 Task: Add an event with the title Team Building Workshop: Problem-Solving Techniques, date '2024/05/26', time 8:00 AM to 10:00 AMand add a description: A monthly review meeting is a scheduled gathering where team members and stakeholders come together to reflect on the previous month's performance, discuss achievements, identify areas for improvement, and set goals for the upcoming month. , put the event into Blue category . Add location for the event as: 321 El Born Neighborhood, Barcelona, Spain, logged in from the account softage.3@softage.netand send the event invitation to softage.2@softage.net and softage.4@softage.net. Set a reminder for the event 1 hour before
Action: Mouse moved to (102, 110)
Screenshot: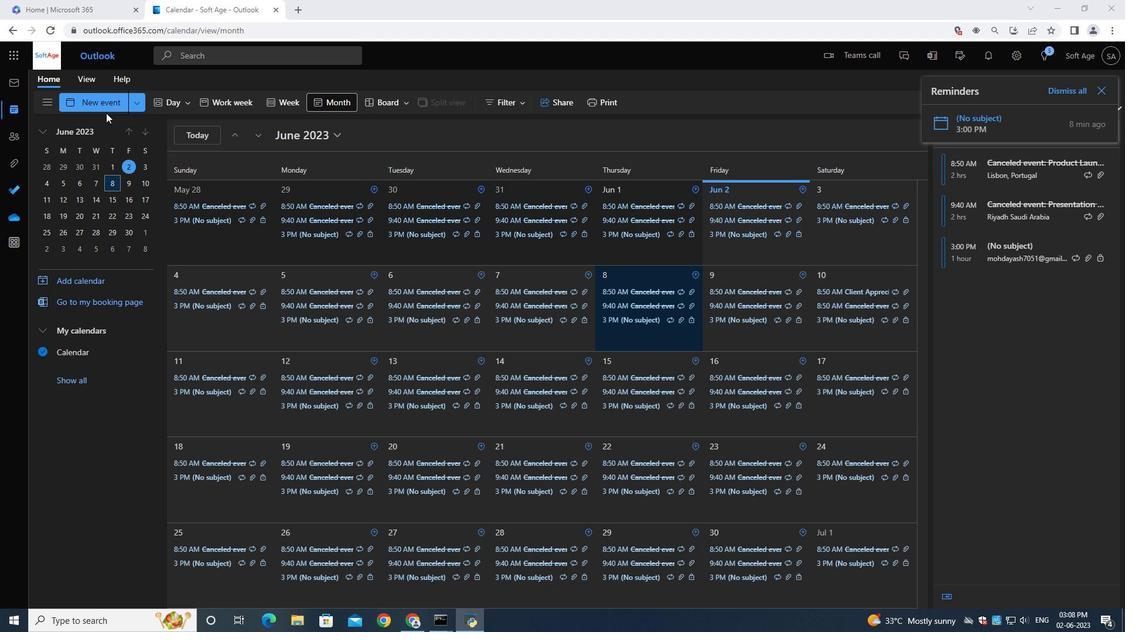
Action: Mouse pressed left at (102, 110)
Screenshot: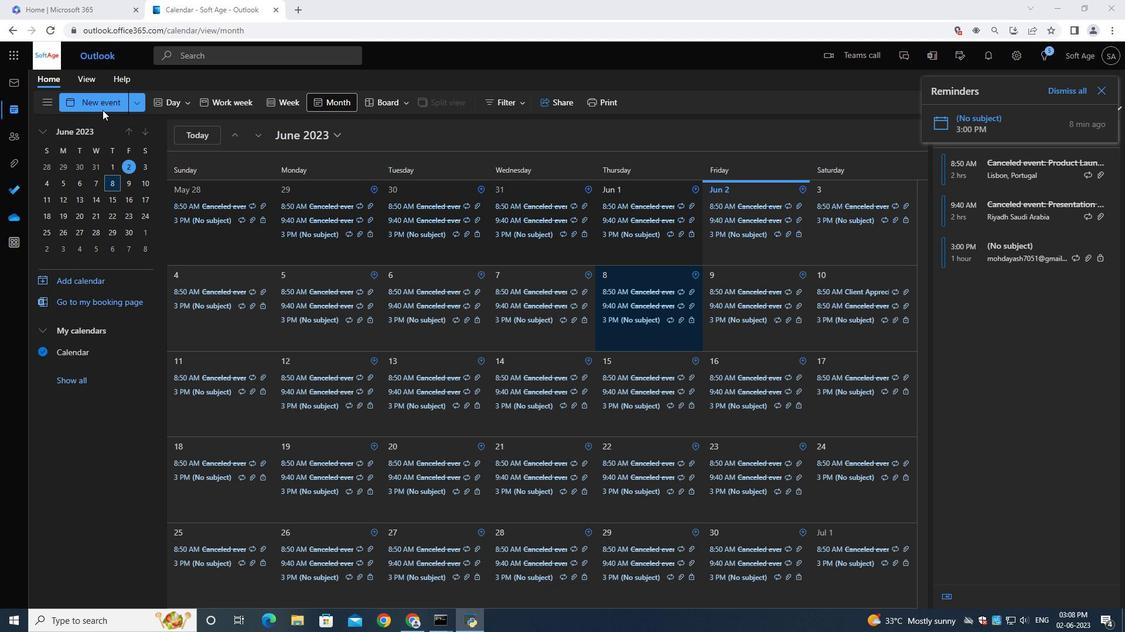 
Action: Mouse moved to (336, 168)
Screenshot: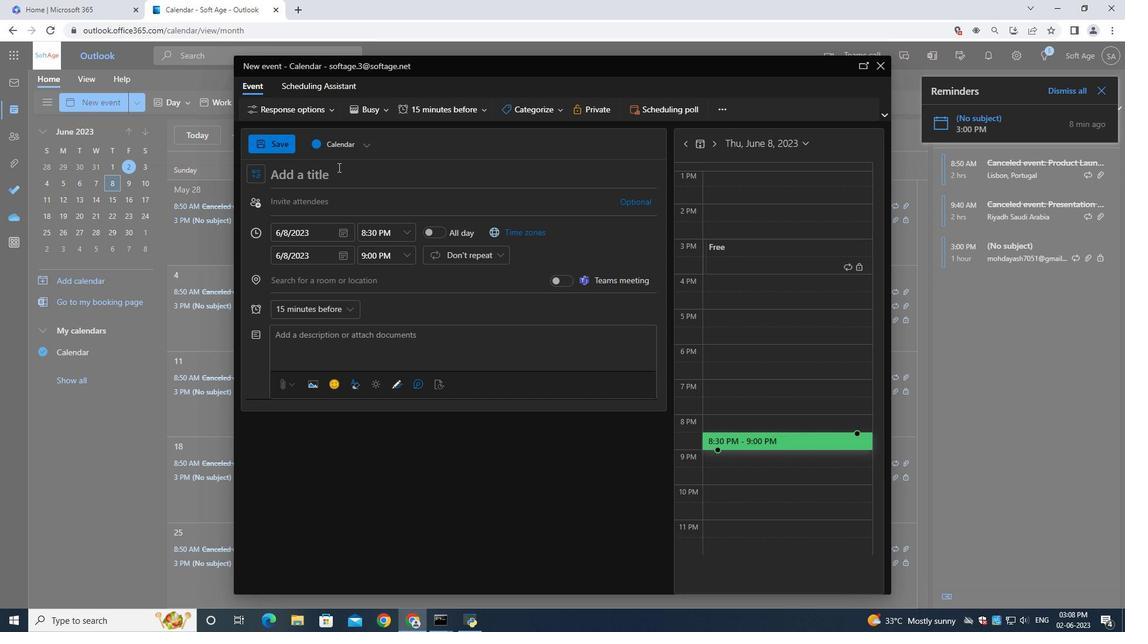 
Action: Mouse pressed left at (336, 168)
Screenshot: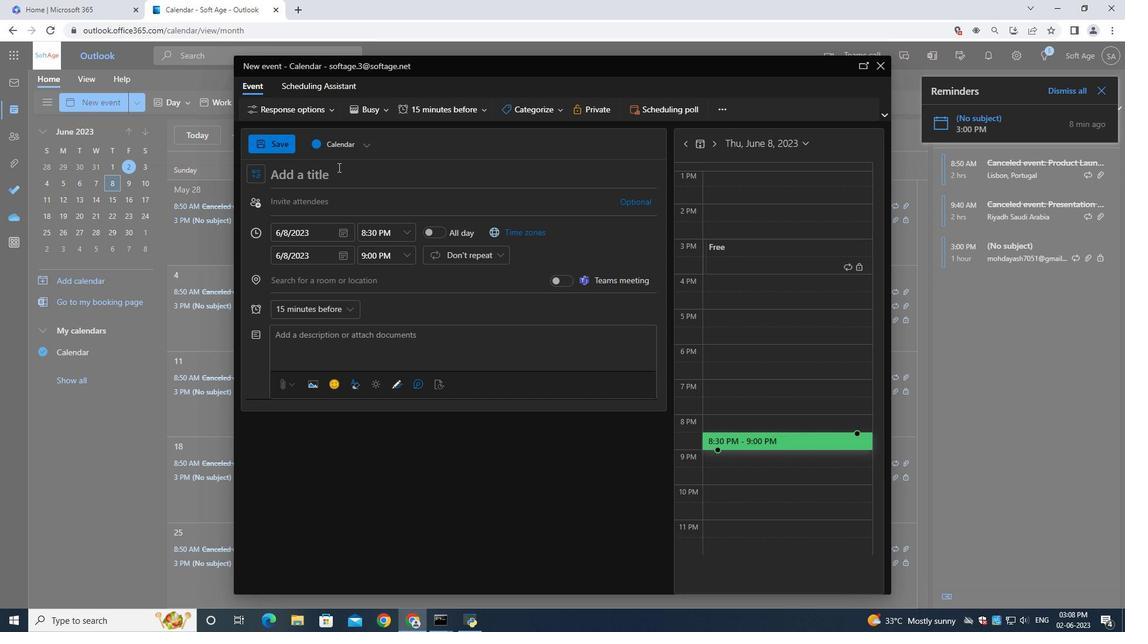 
Action: Key pressed <Key.shift>Team<Key.space><Key.shift><Key.shift><Key.shift><Key.shift><Key.shift><Key.shift><Key.shift><Key.shift><Key.shift><Key.shift><Key.shift><Key.shift><Key.shift><Key.shift><Key.shift><Key.shift><Key.shift><Key.shift><Key.shift><Key.shift><Key.shift><Key.shift><Key.shift>Building<Key.space><Key.shift>Workshop<Key.shift_r>:<Key.space><Key.shift><Key.shift>Problem-<Key.shift>Solving<Key.space><Key.shift>Techniques
Screenshot: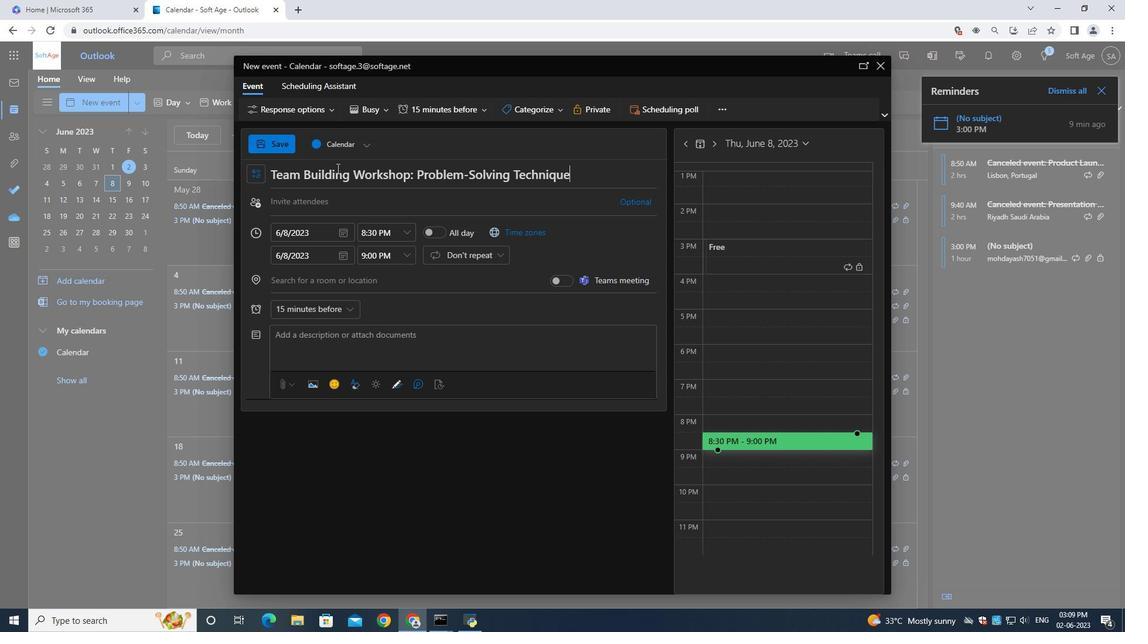 
Action: Mouse moved to (343, 233)
Screenshot: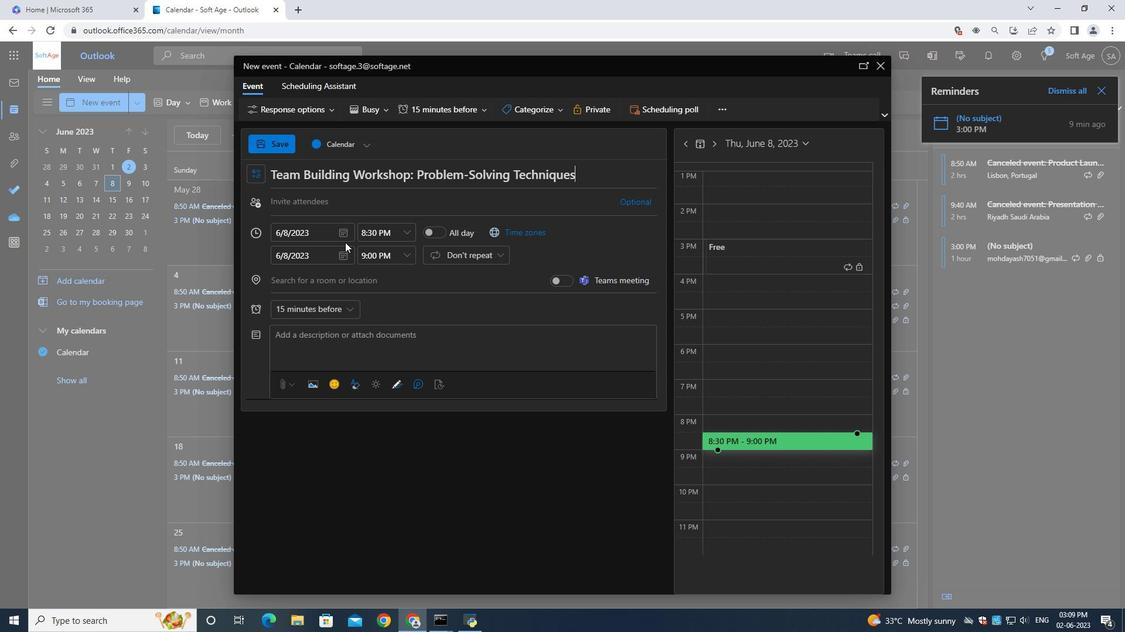 
Action: Mouse pressed left at (343, 233)
Screenshot: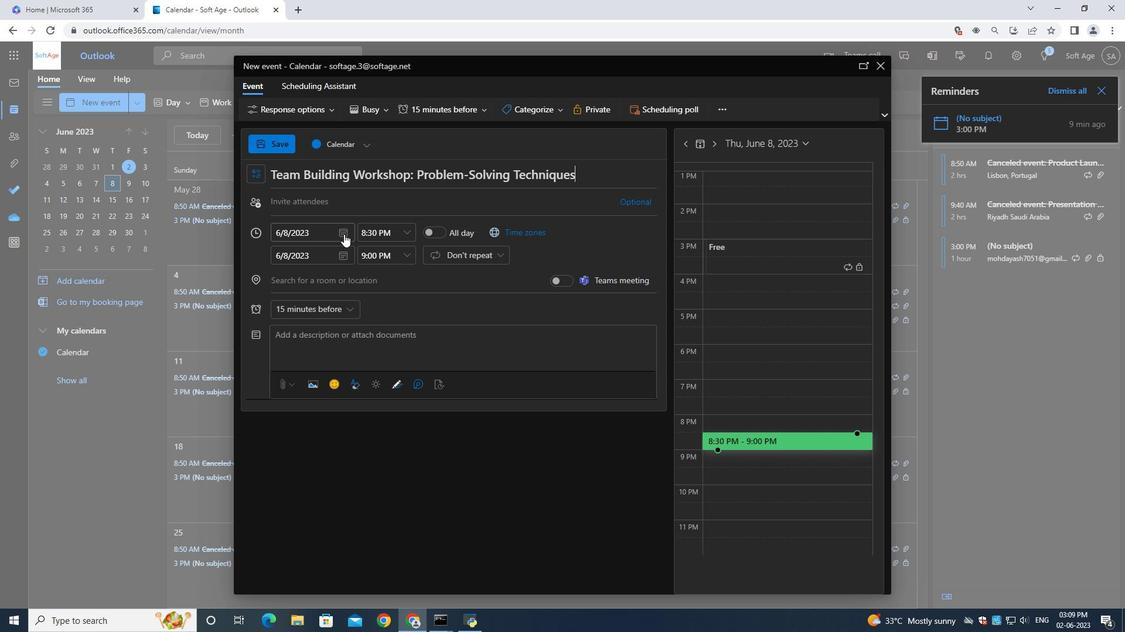 
Action: Mouse moved to (379, 256)
Screenshot: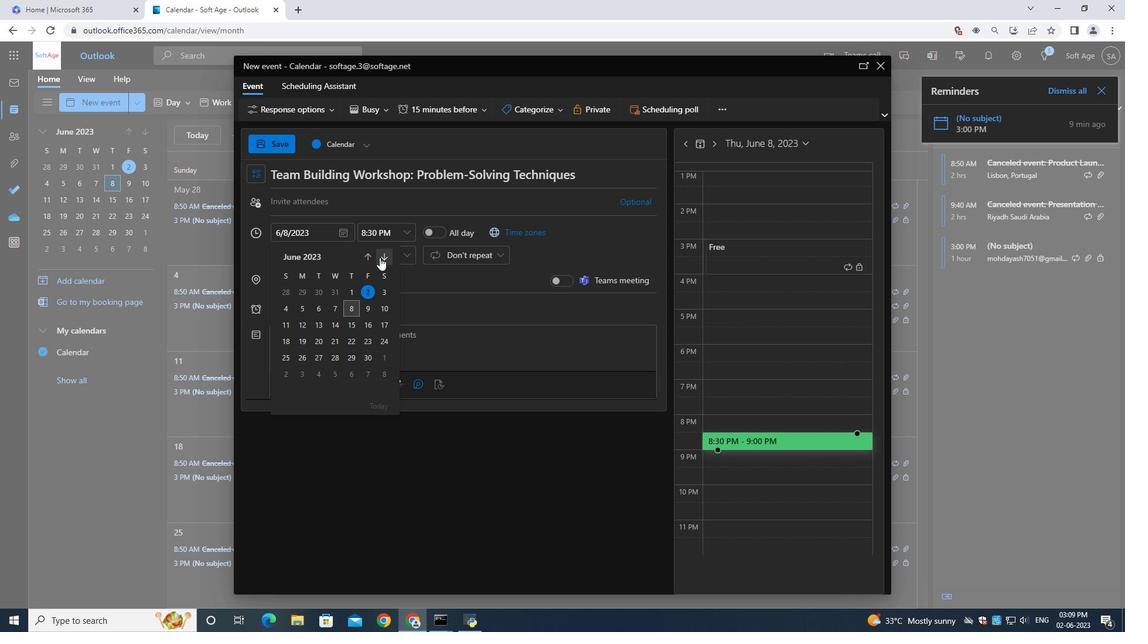 
Action: Mouse pressed left at (379, 256)
Screenshot: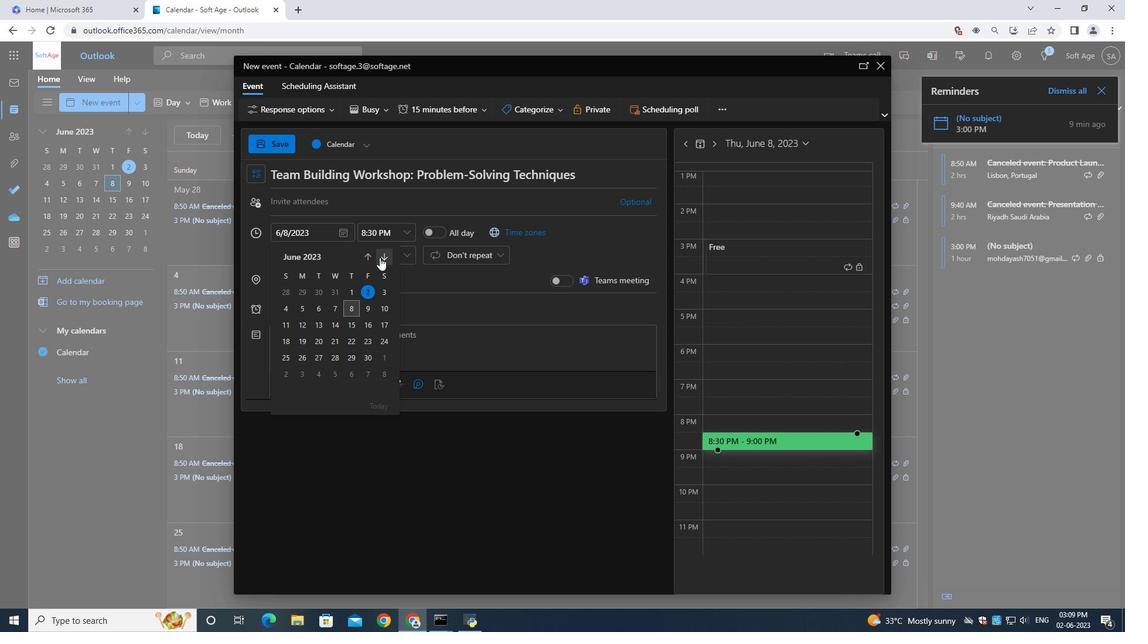 
Action: Mouse pressed left at (379, 256)
Screenshot: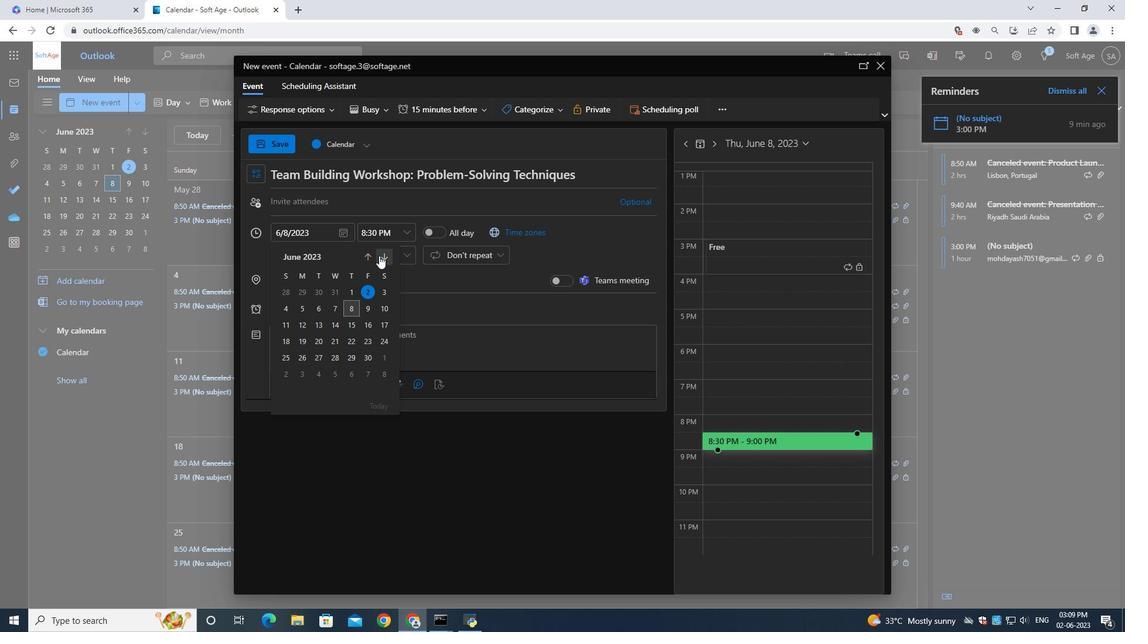 
Action: Mouse pressed left at (379, 256)
Screenshot: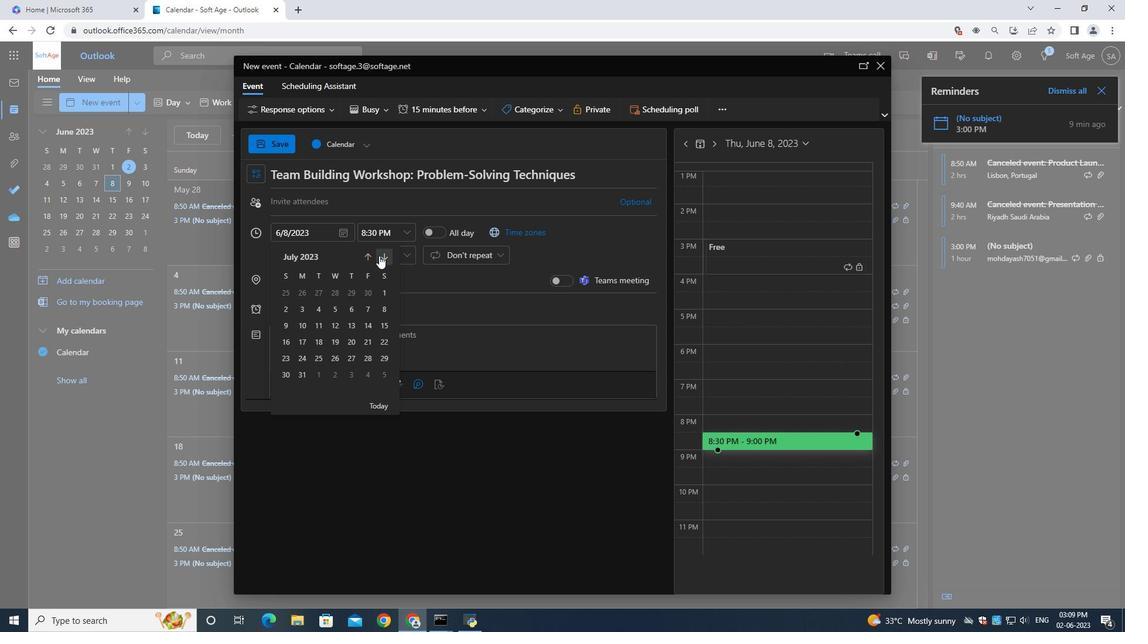 
Action: Mouse pressed left at (379, 256)
Screenshot: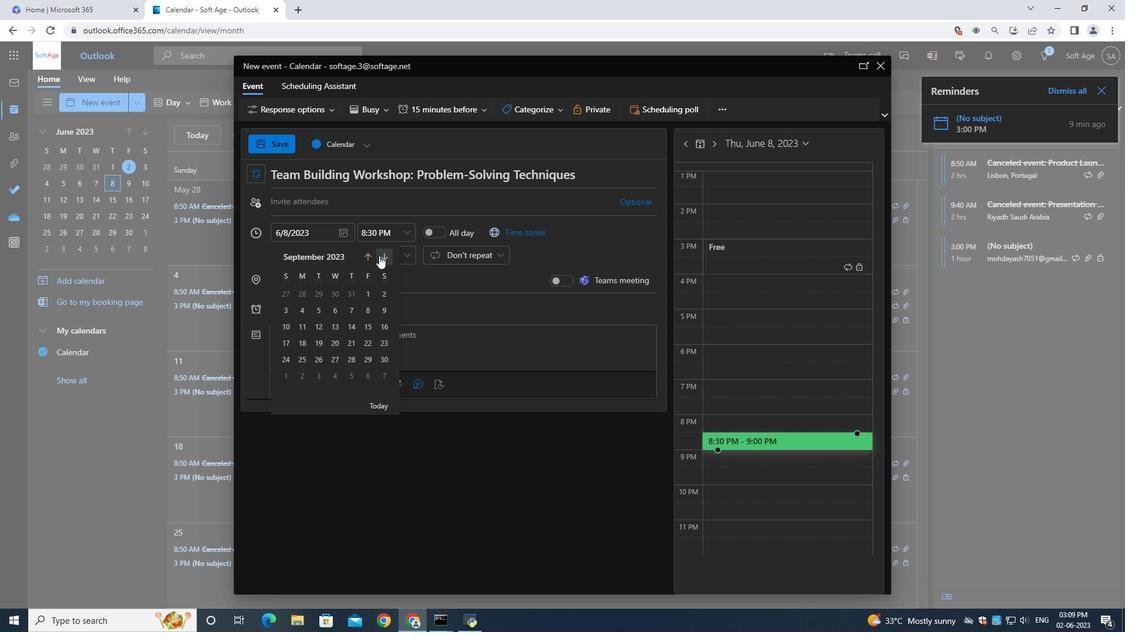 
Action: Mouse pressed left at (379, 256)
Screenshot: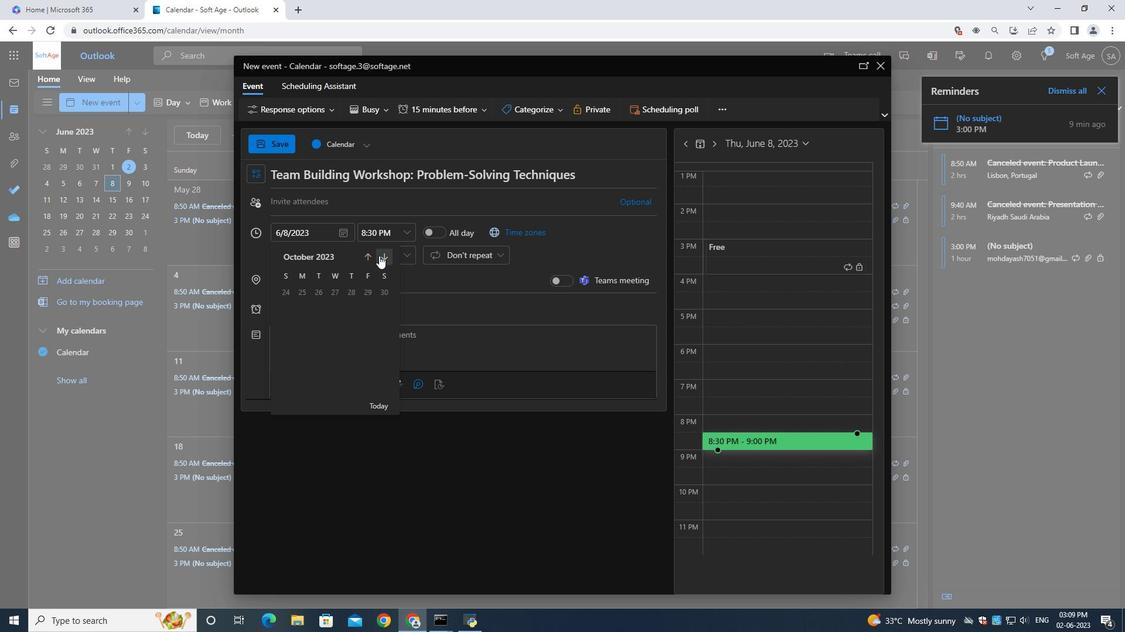 
Action: Mouse pressed left at (379, 256)
Screenshot: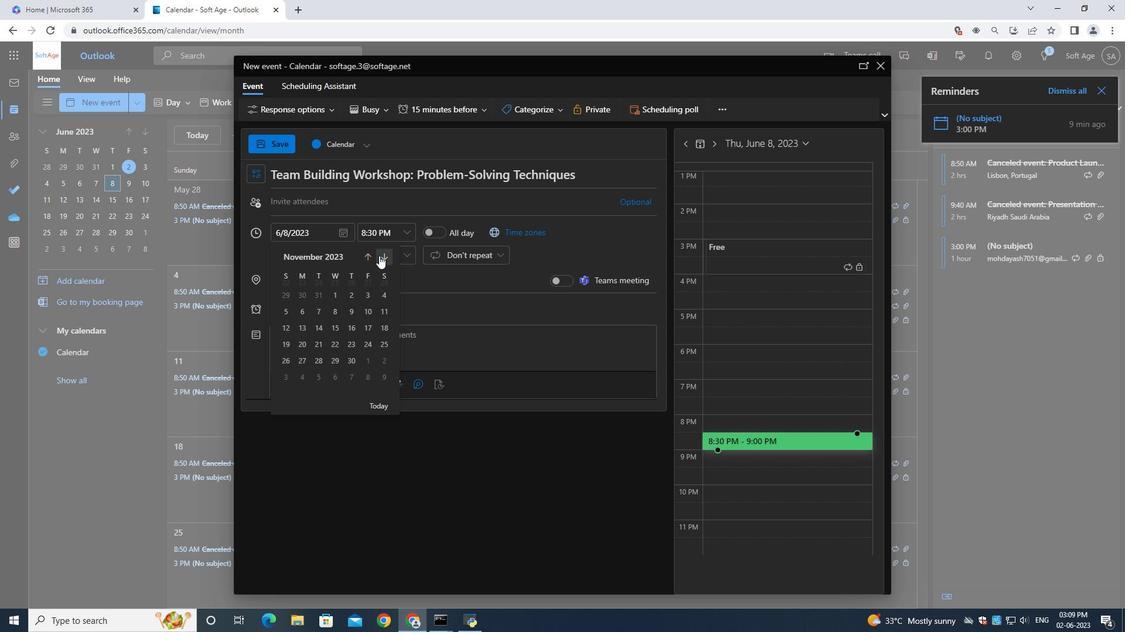 
Action: Mouse pressed left at (379, 256)
Screenshot: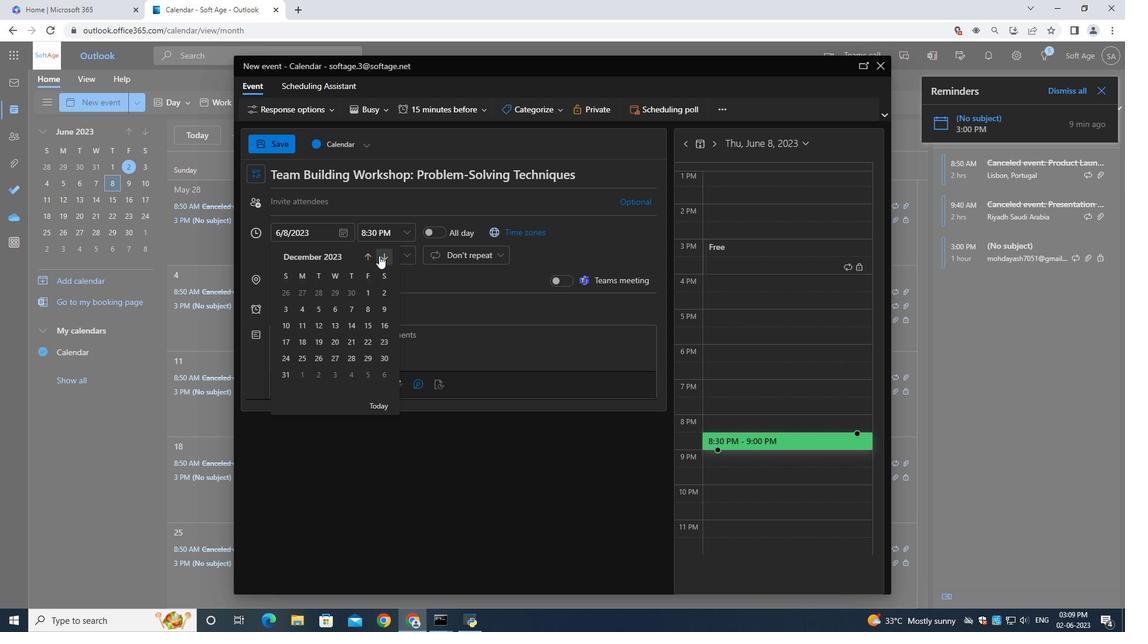 
Action: Mouse pressed left at (379, 256)
Screenshot: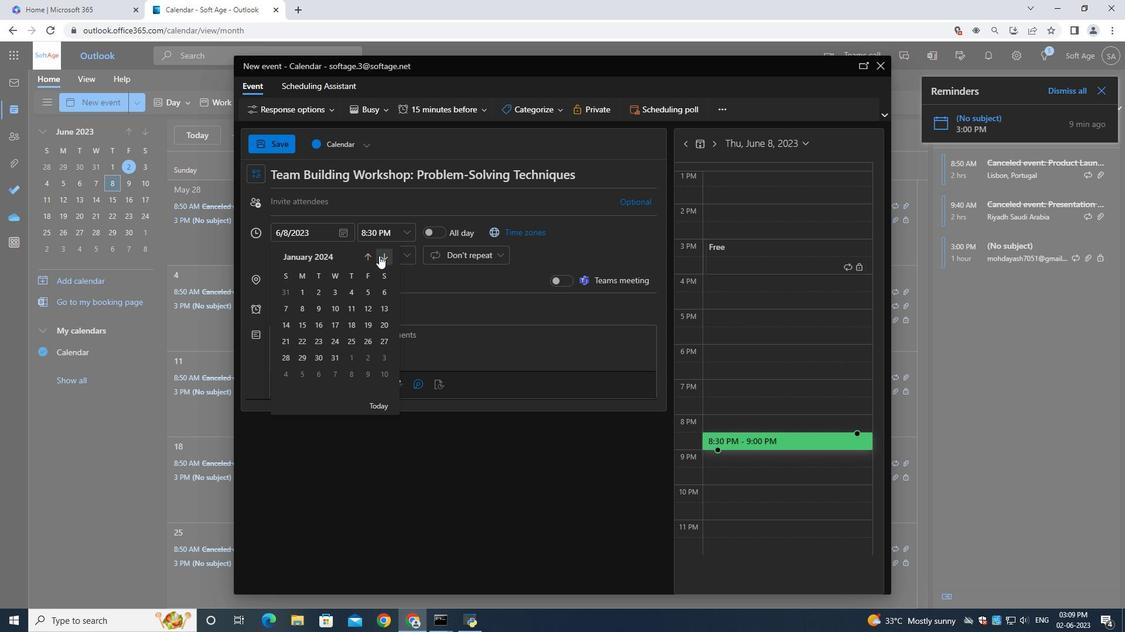
Action: Mouse pressed left at (379, 256)
Screenshot: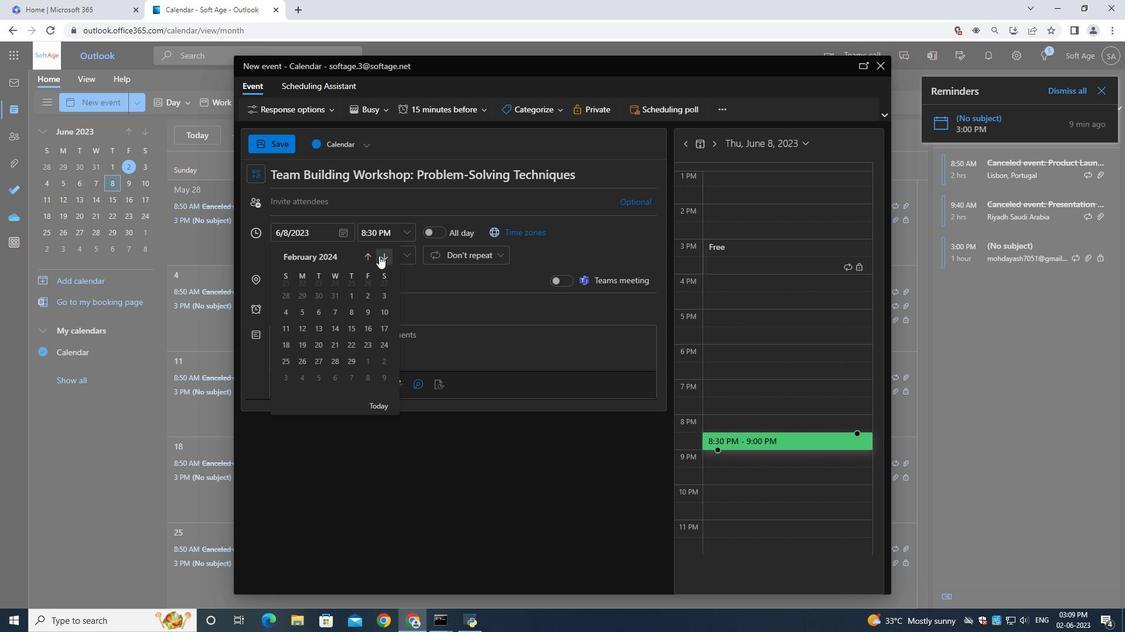 
Action: Mouse pressed left at (379, 256)
Screenshot: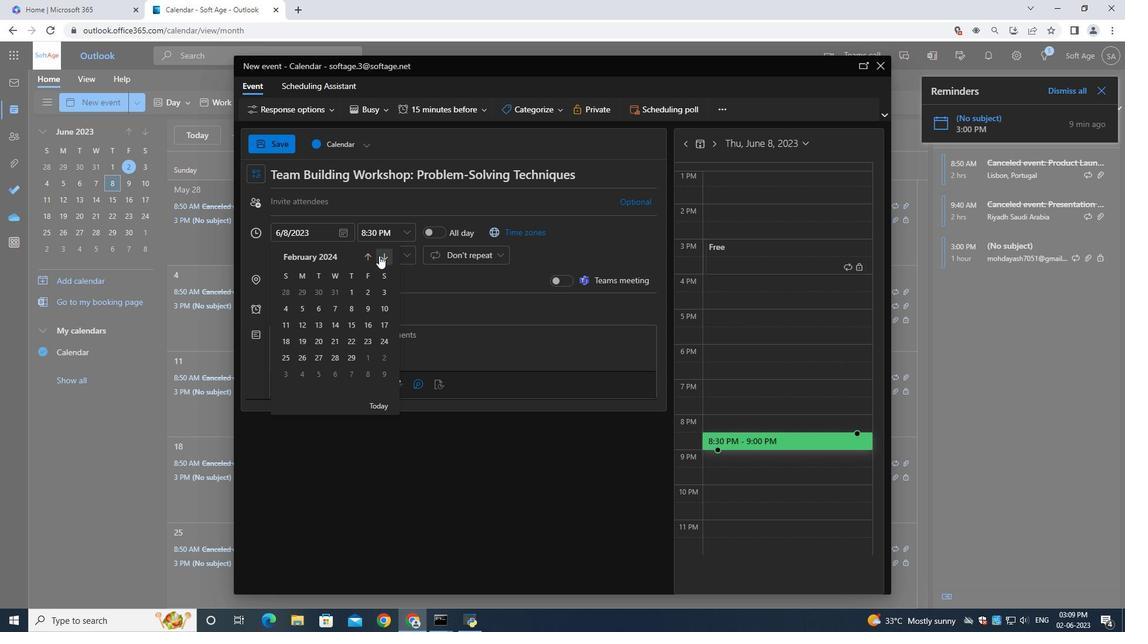 
Action: Mouse pressed left at (379, 256)
Screenshot: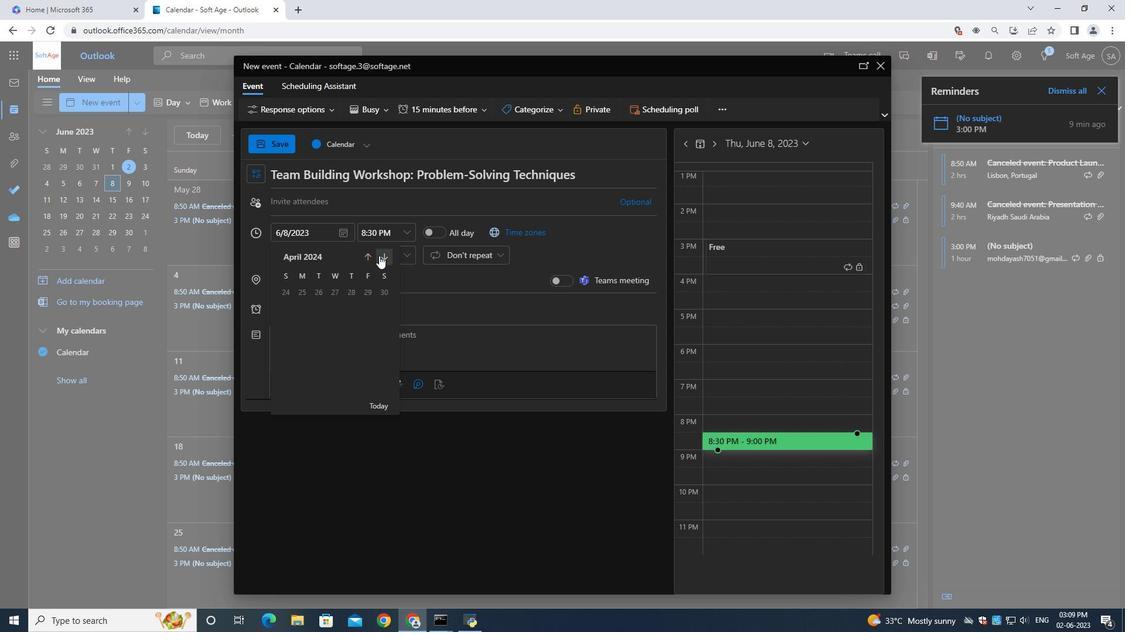 
Action: Mouse pressed left at (379, 256)
Screenshot: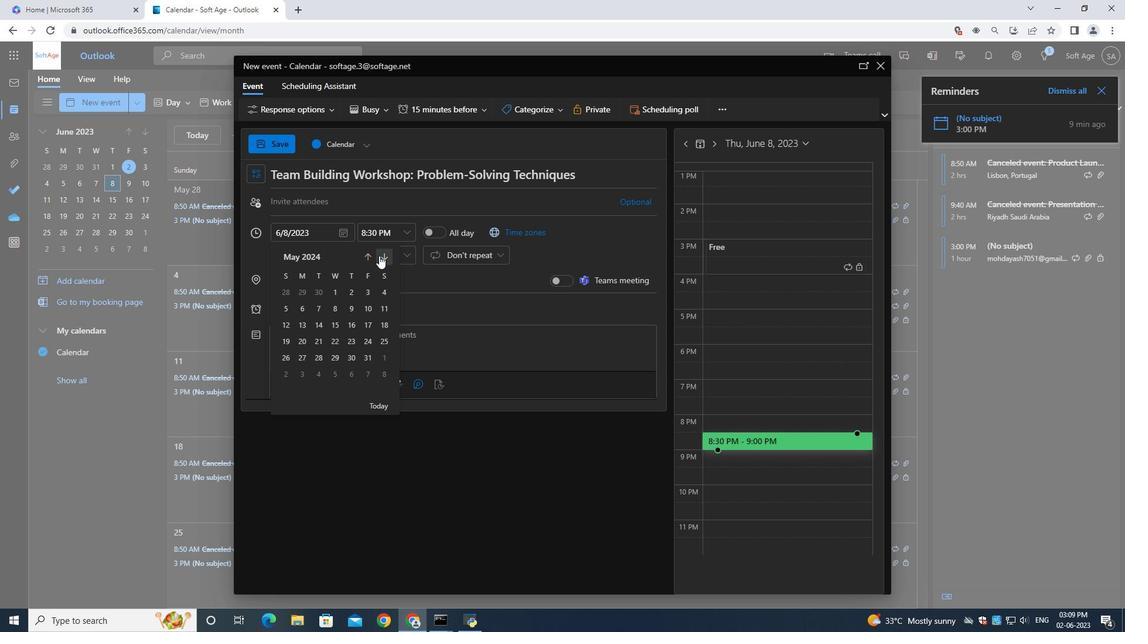 
Action: Mouse pressed left at (379, 256)
Screenshot: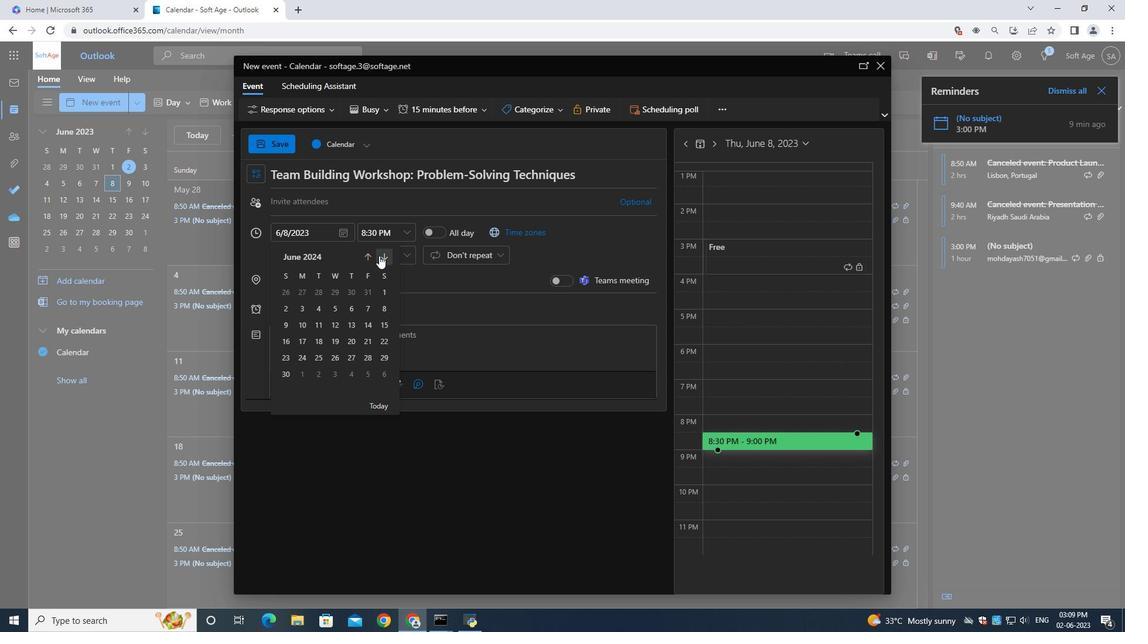 
Action: Mouse moved to (379, 254)
Screenshot: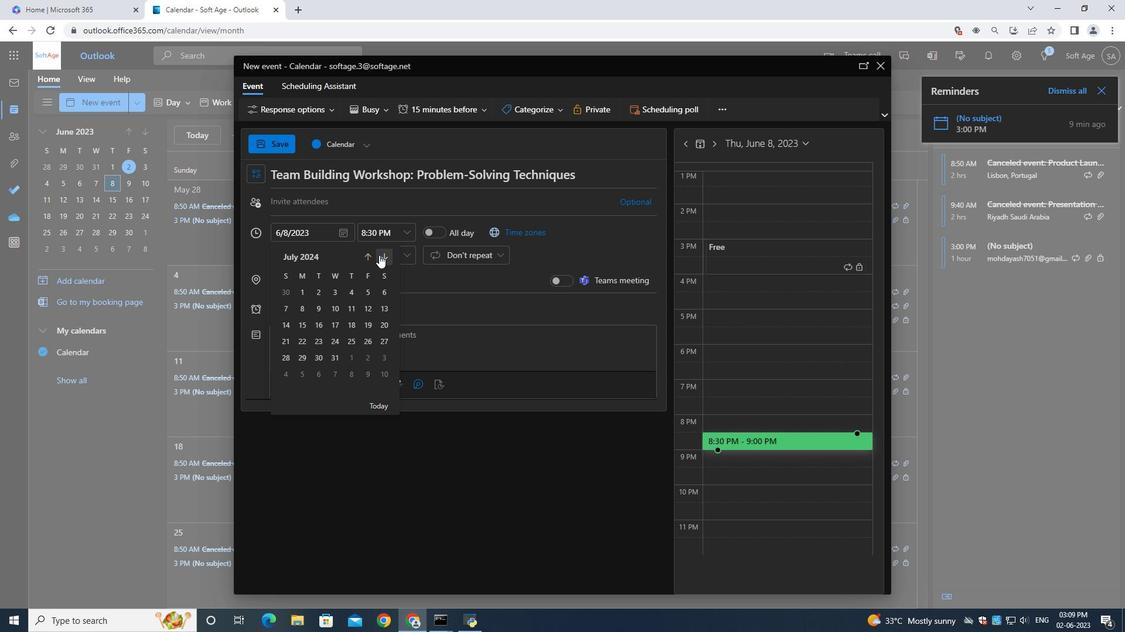 
Action: Mouse pressed left at (379, 254)
Screenshot: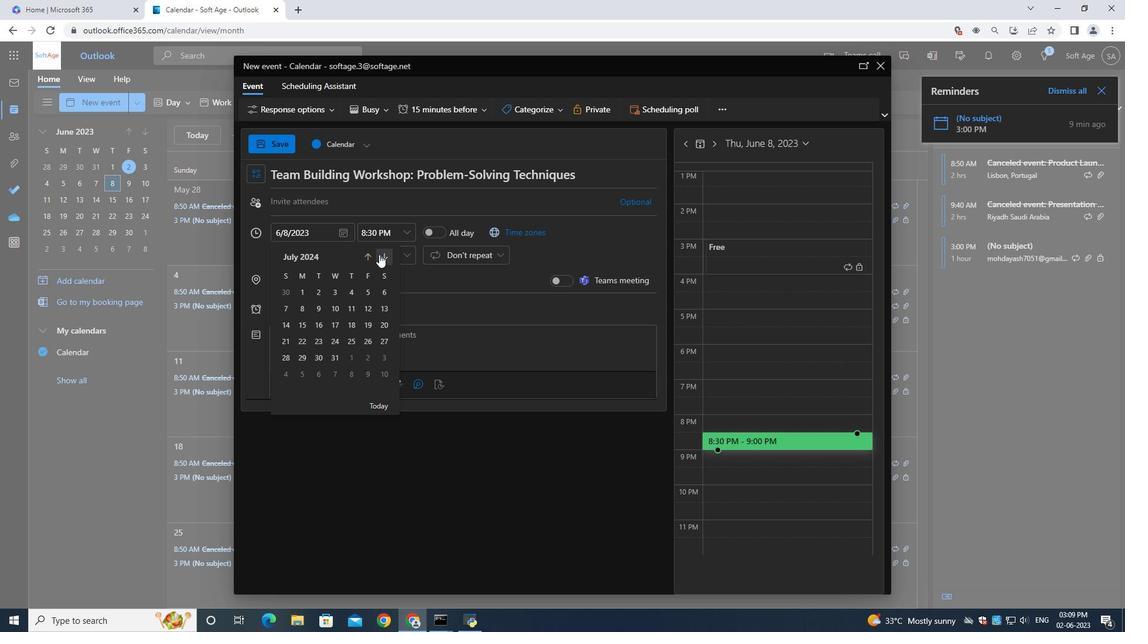 
Action: Mouse pressed left at (379, 254)
Screenshot: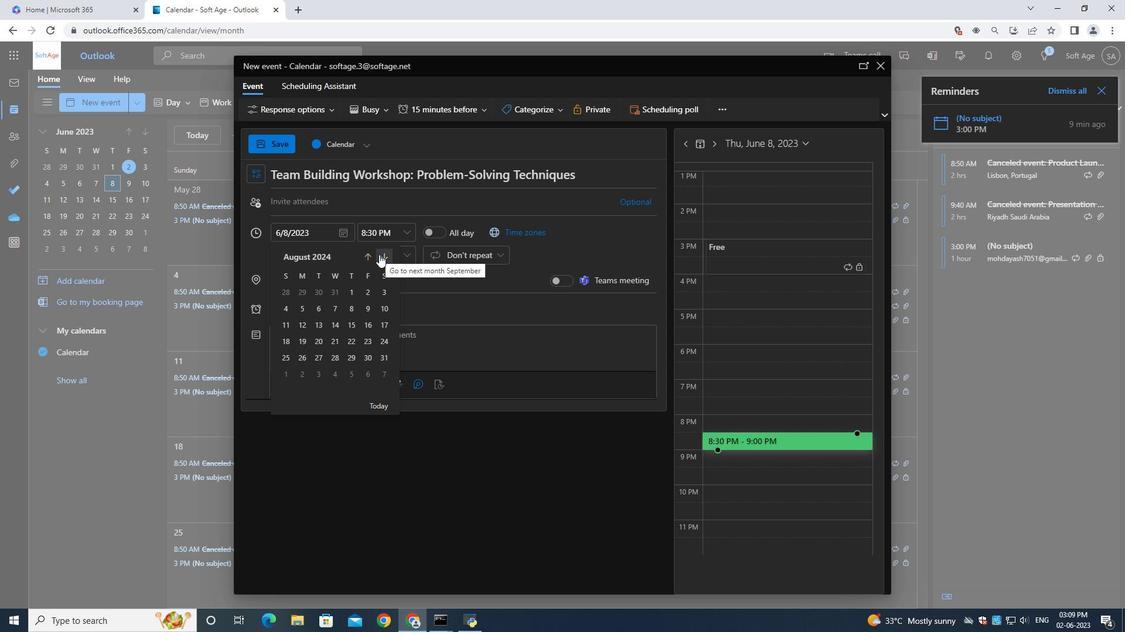 
Action: Mouse moved to (379, 253)
Screenshot: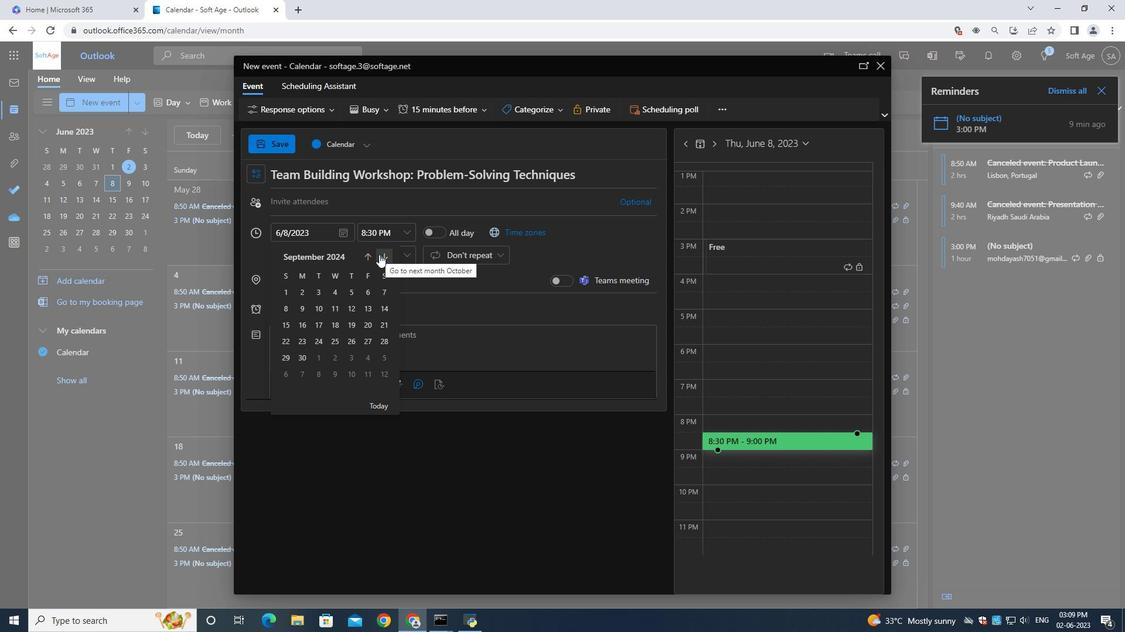 
Action: Mouse pressed left at (379, 253)
Screenshot: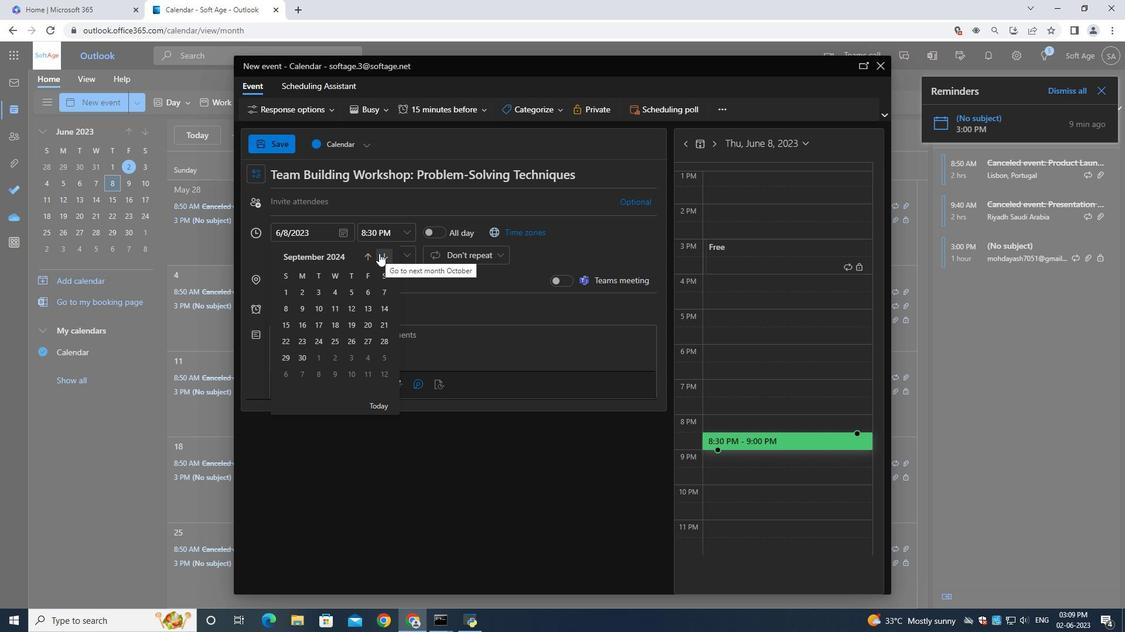 
Action: Mouse pressed left at (379, 253)
Screenshot: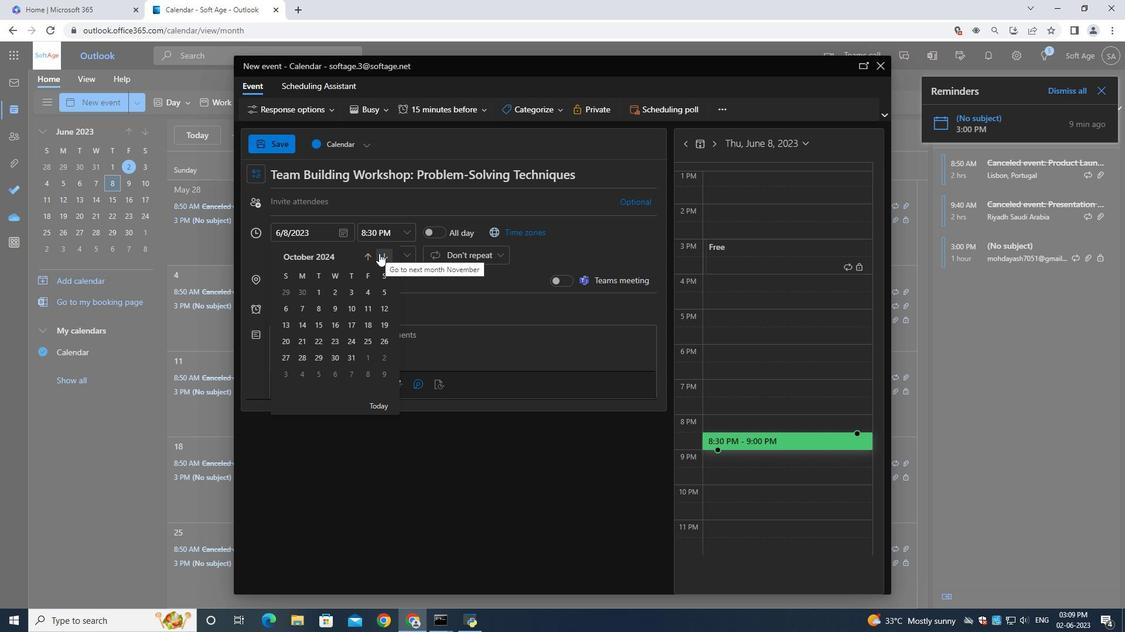 
Action: Mouse pressed left at (379, 253)
Screenshot: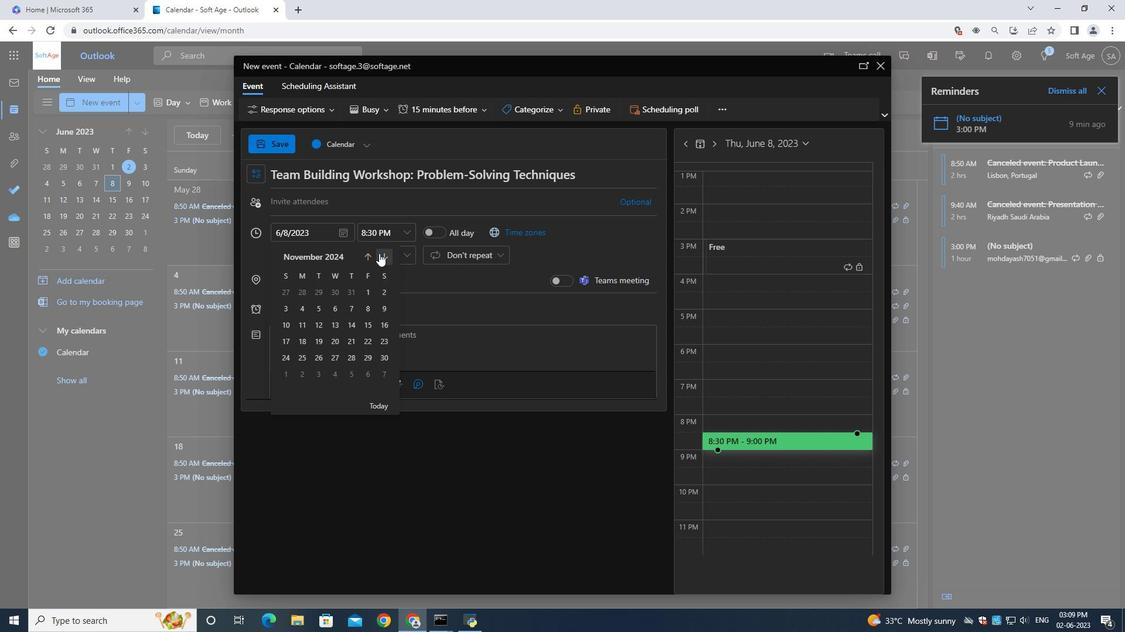 
Action: Mouse moved to (364, 252)
Screenshot: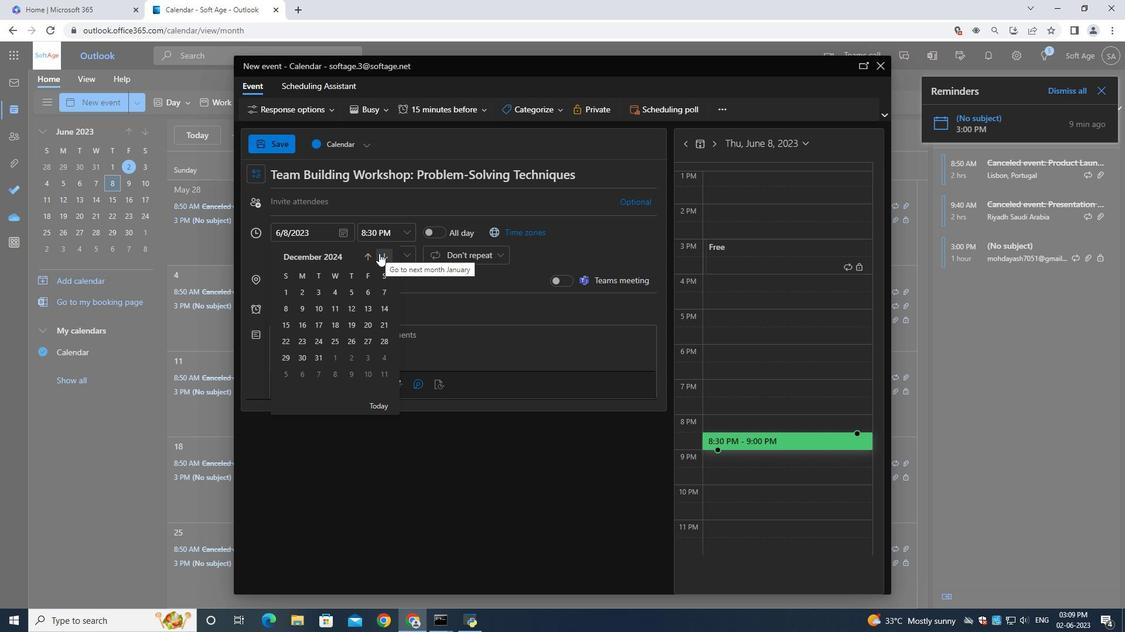 
Action: Mouse pressed left at (364, 252)
Screenshot: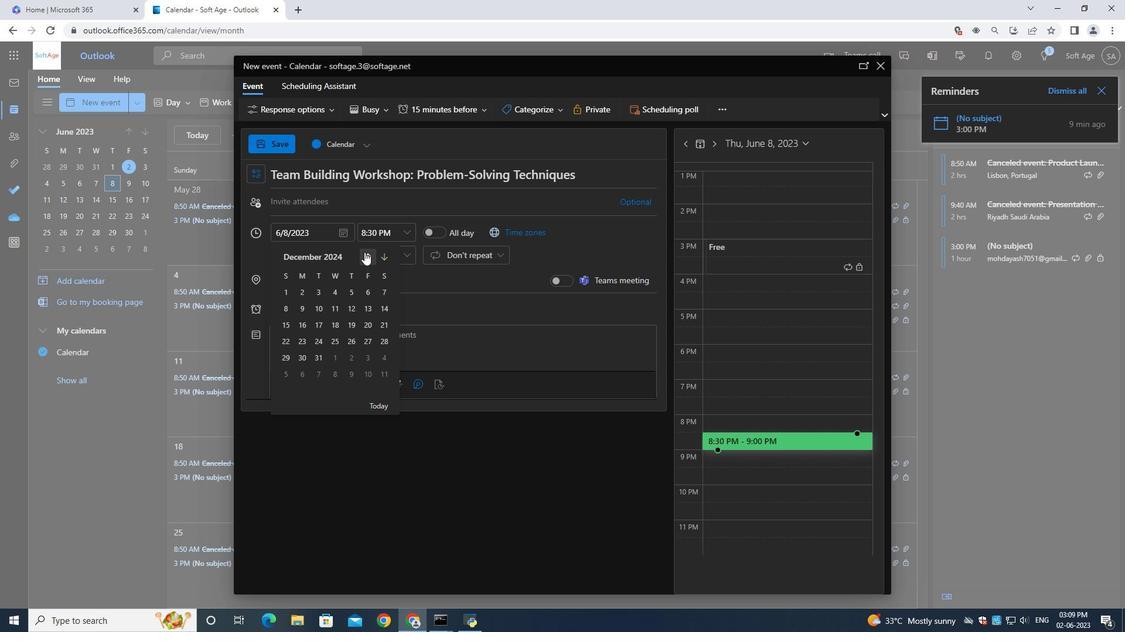 
Action: Mouse pressed left at (364, 252)
Screenshot: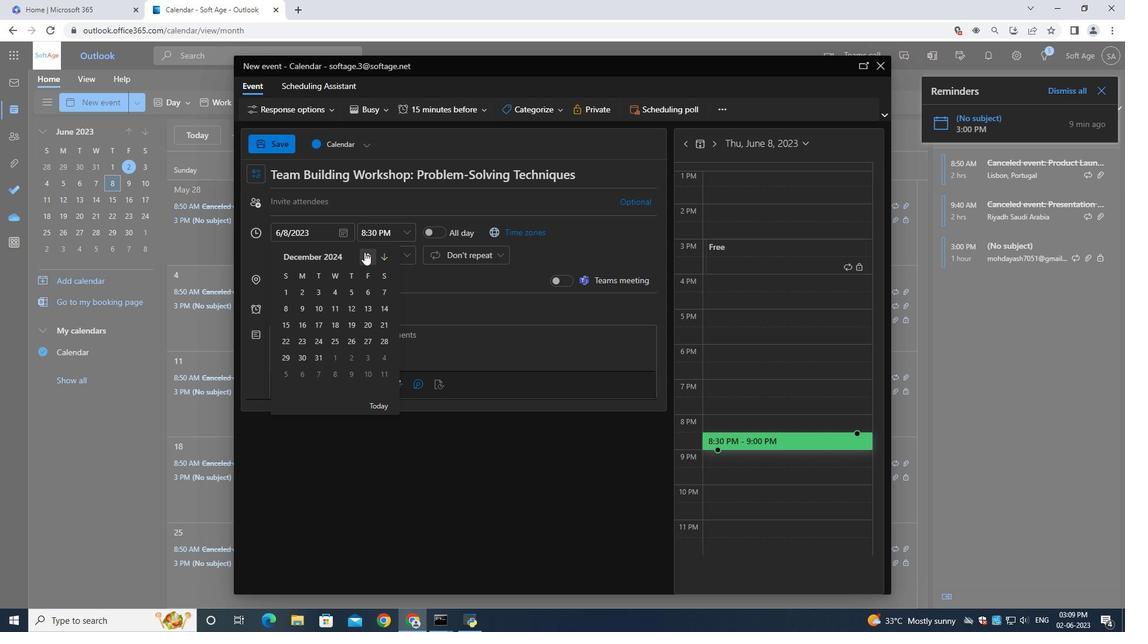 
Action: Mouse pressed left at (364, 252)
Screenshot: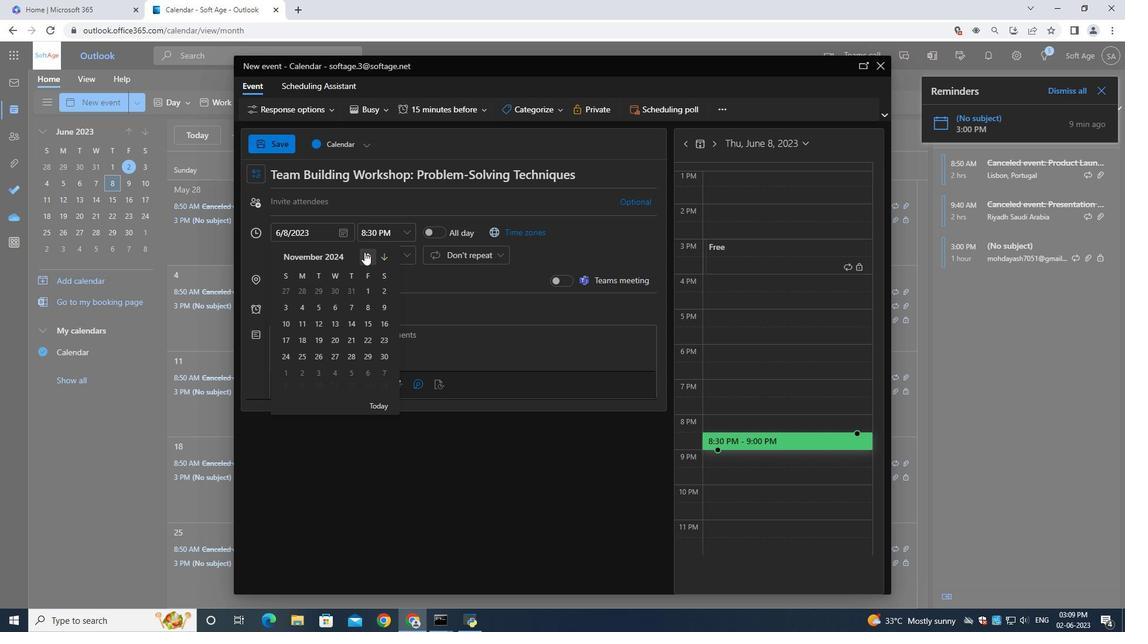 
Action: Mouse pressed left at (364, 252)
Screenshot: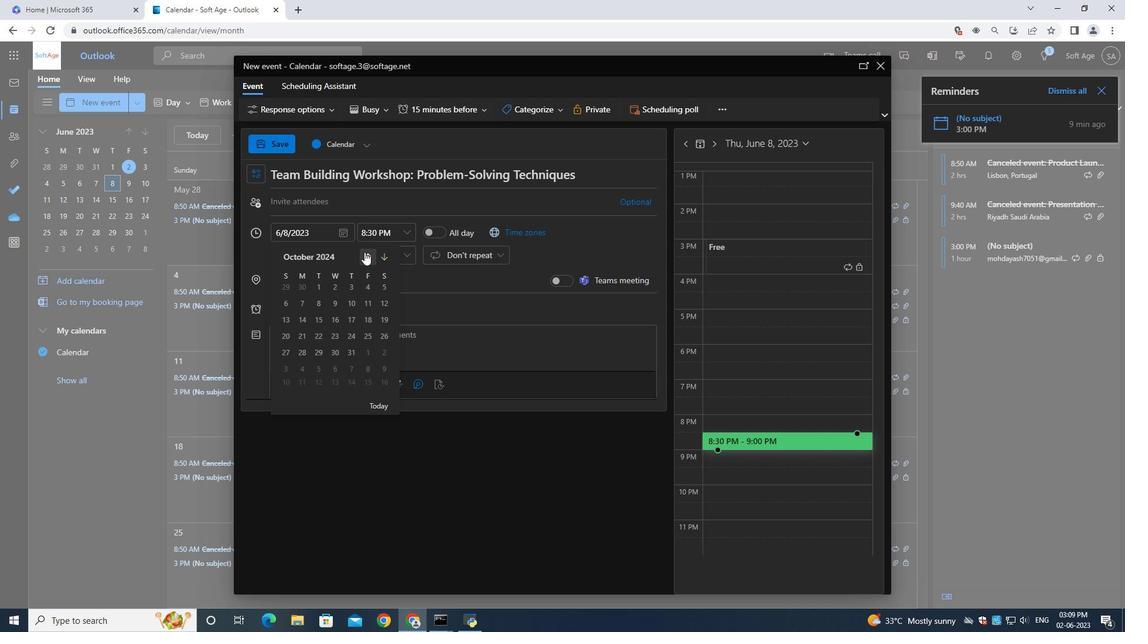 
Action: Mouse pressed left at (364, 252)
Screenshot: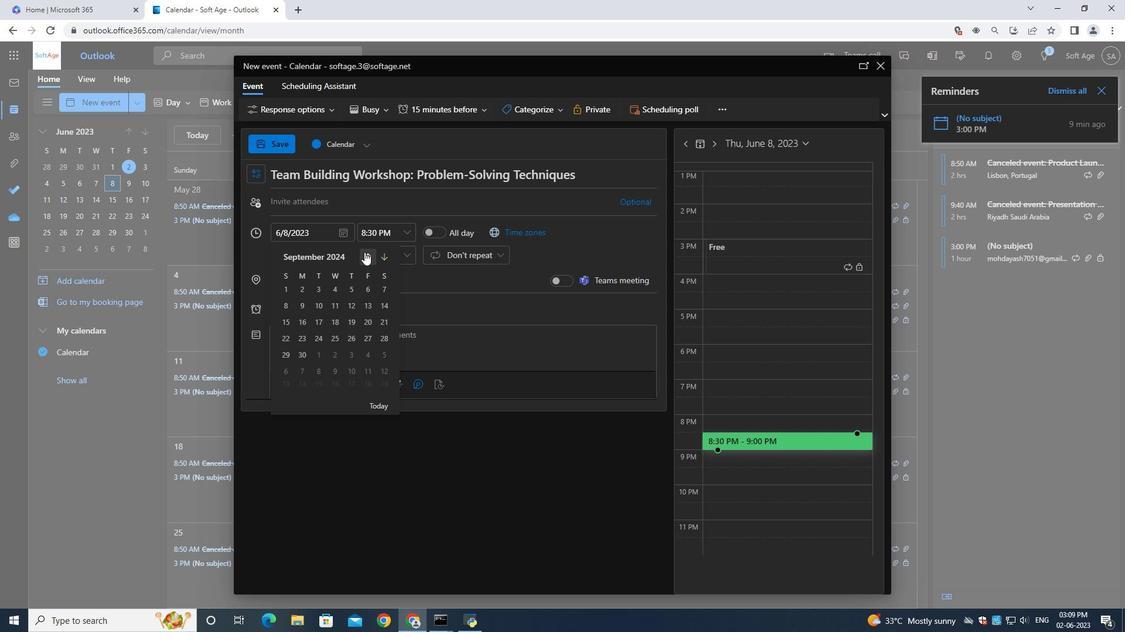 
Action: Mouse pressed left at (364, 252)
Screenshot: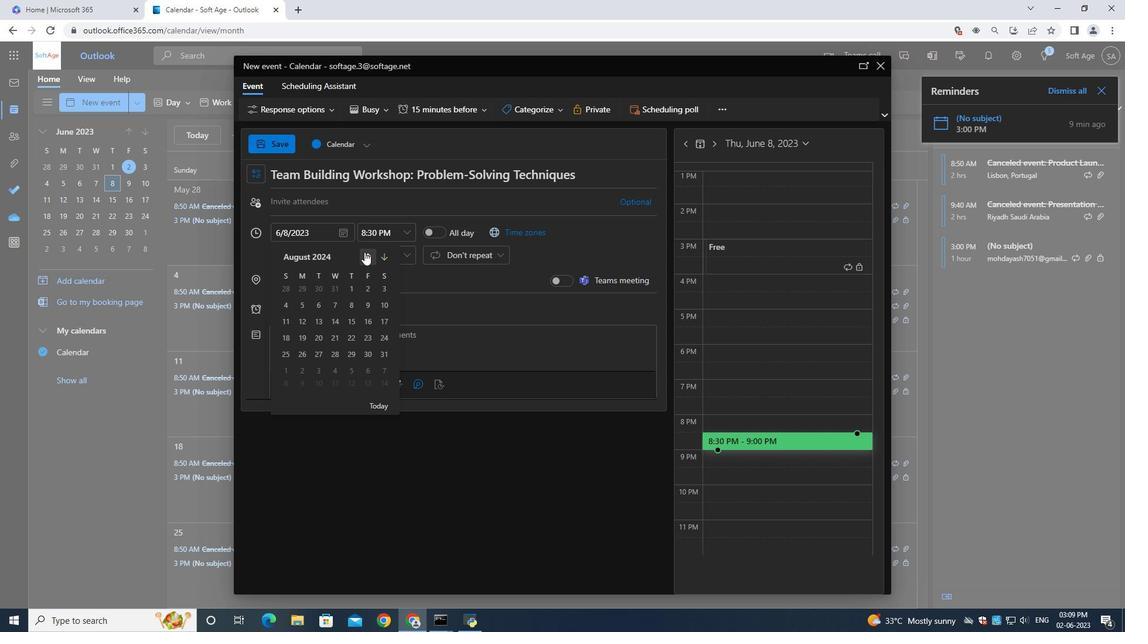 
Action: Mouse pressed left at (364, 252)
Screenshot: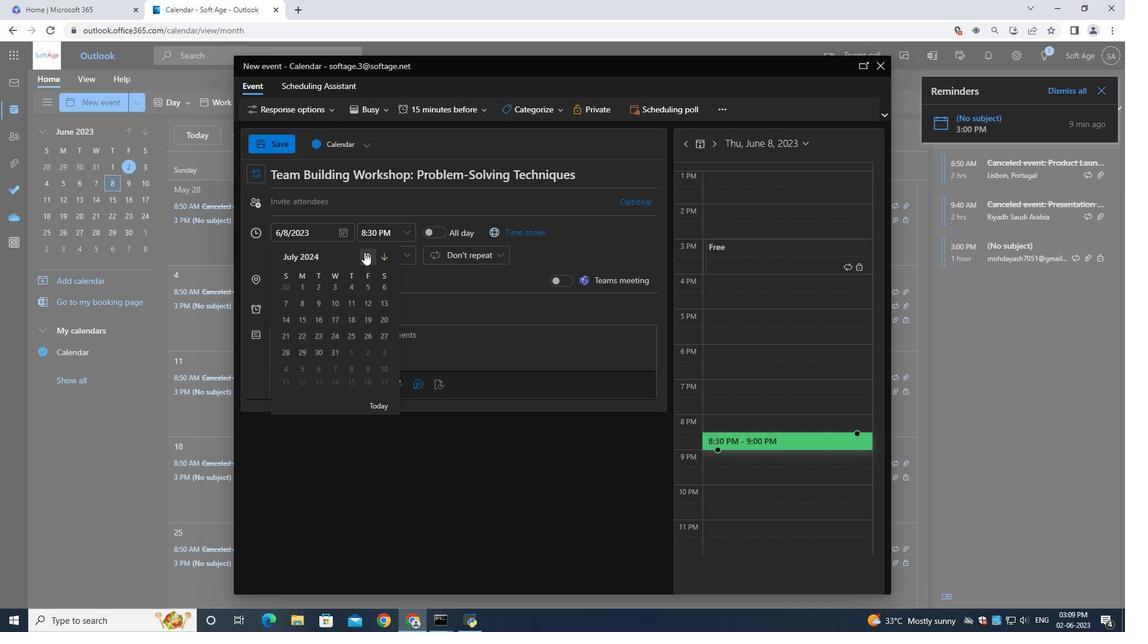 
Action: Mouse pressed left at (364, 252)
Screenshot: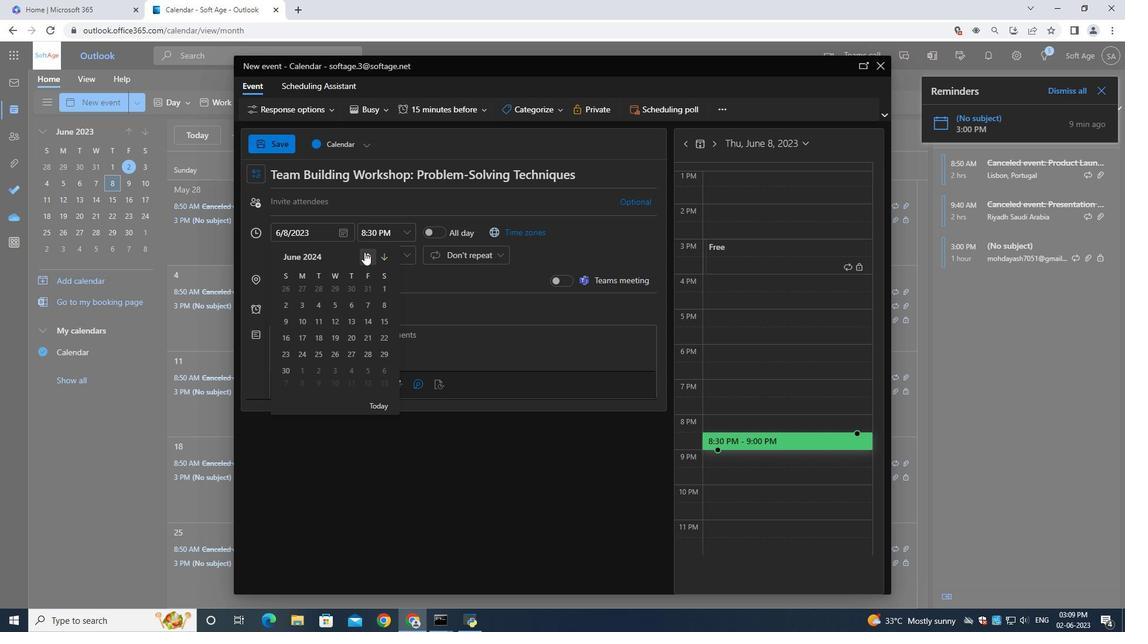 
Action: Mouse pressed left at (364, 252)
Screenshot: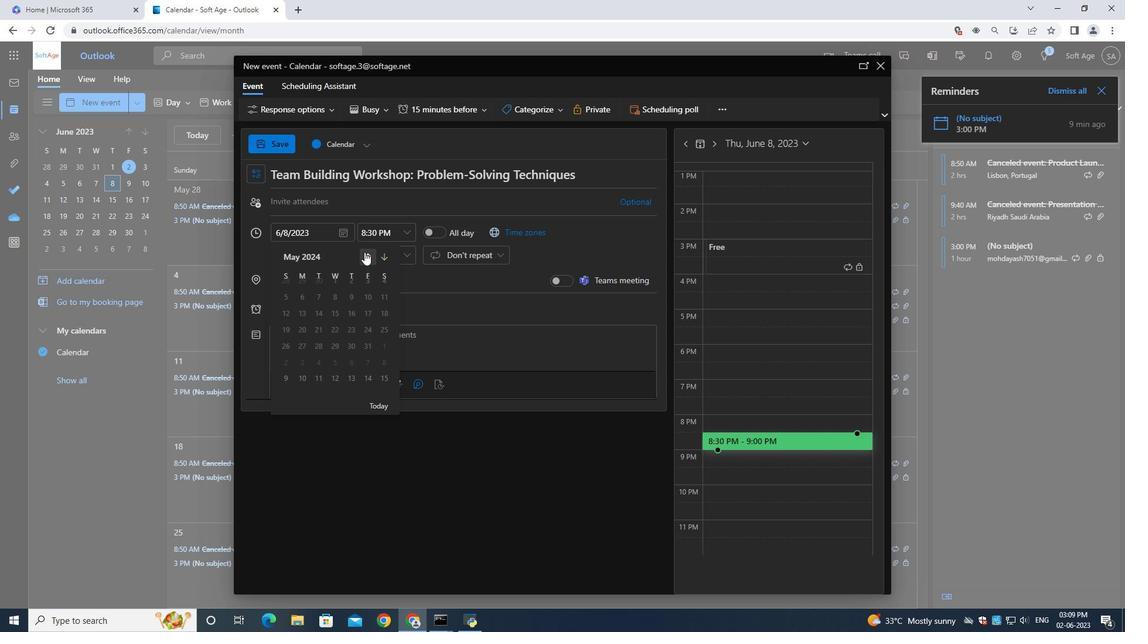 
Action: Mouse moved to (380, 253)
Screenshot: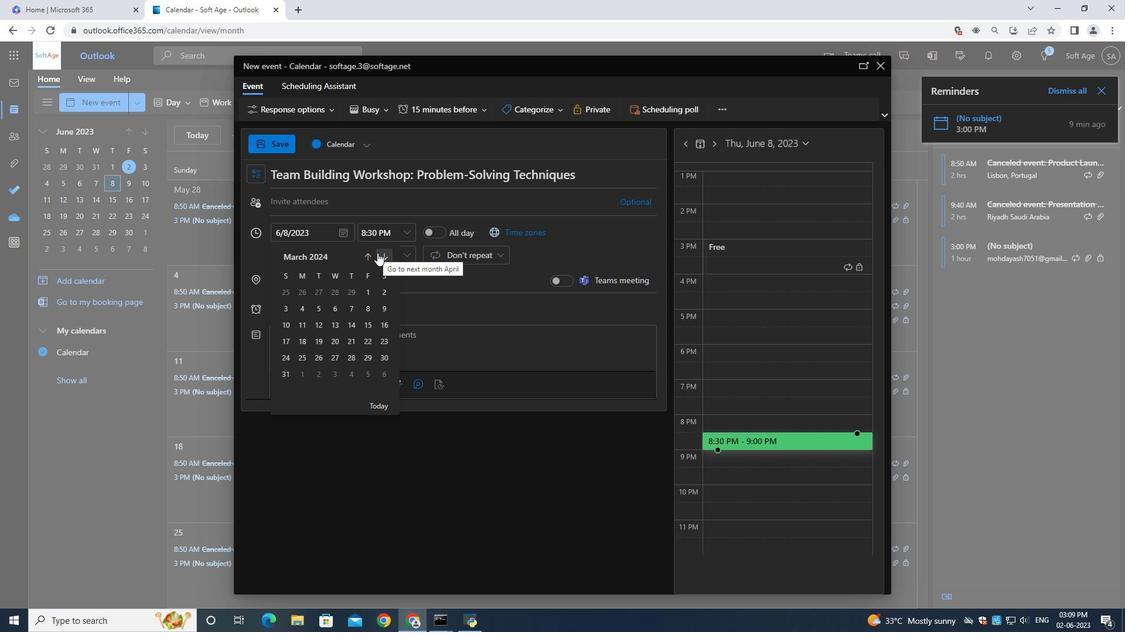 
Action: Mouse pressed left at (380, 253)
Screenshot: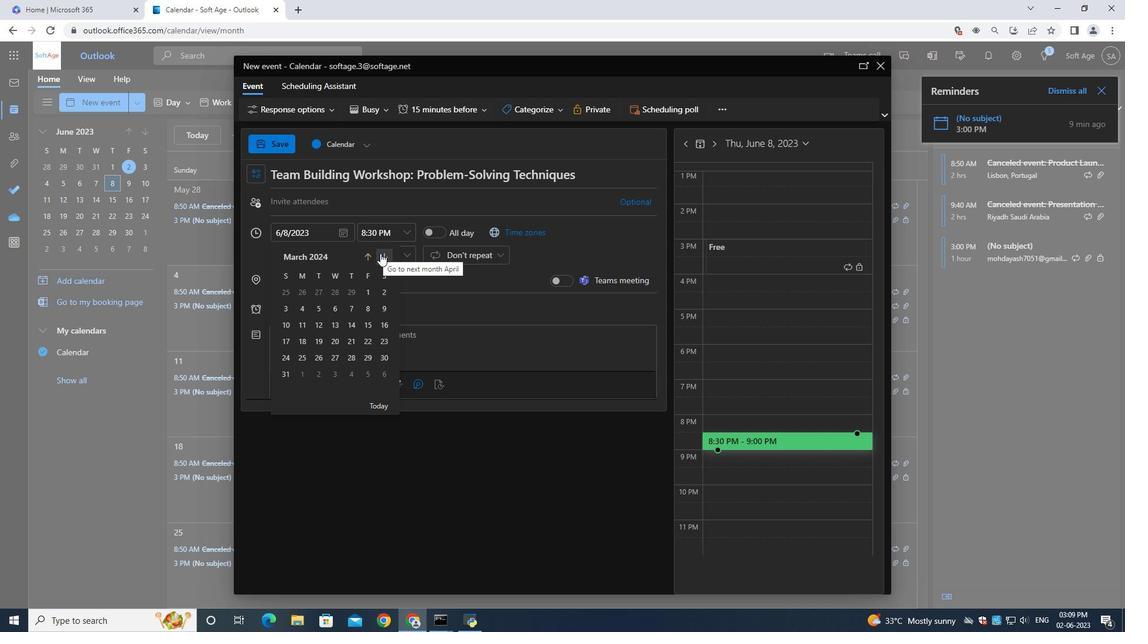 
Action: Mouse moved to (363, 339)
Screenshot: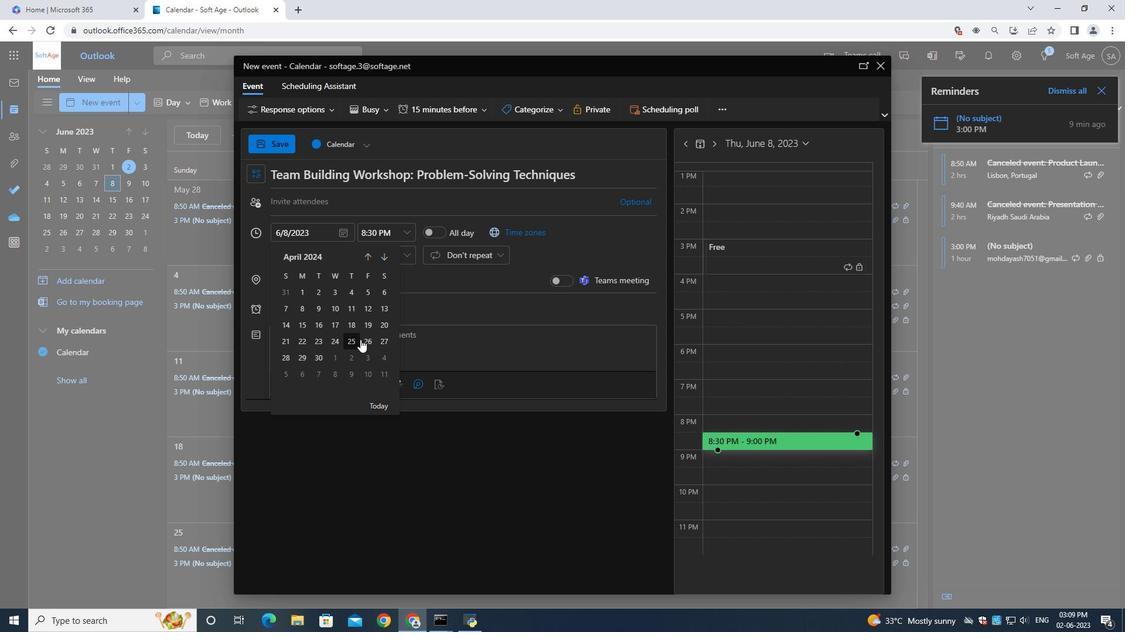 
Action: Mouse pressed left at (363, 339)
Screenshot: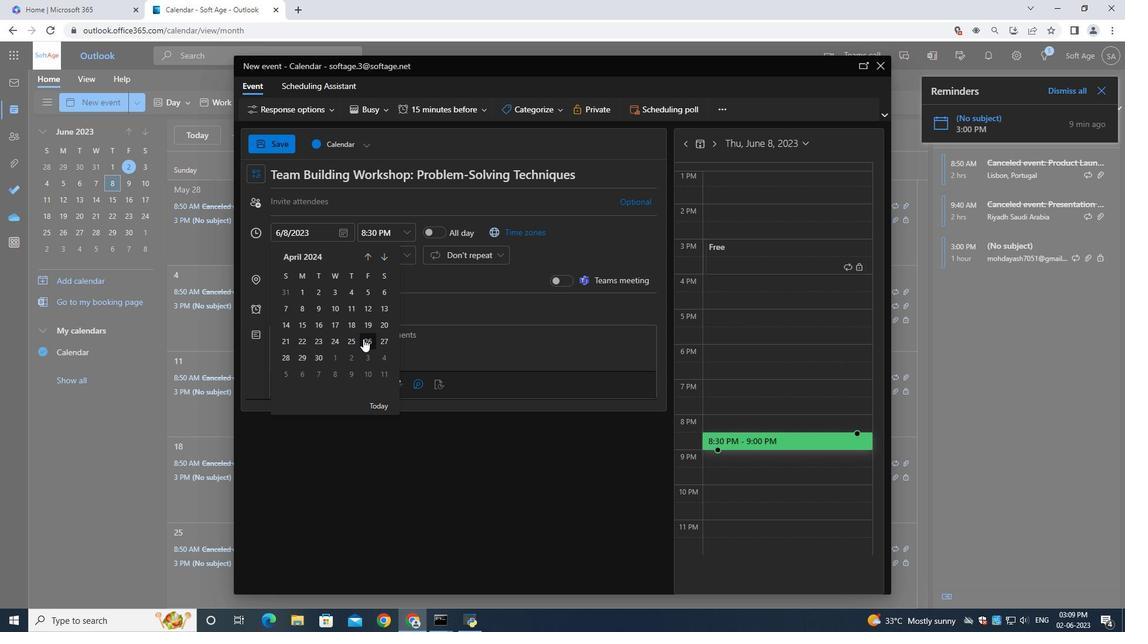 
Action: Mouse moved to (348, 235)
Screenshot: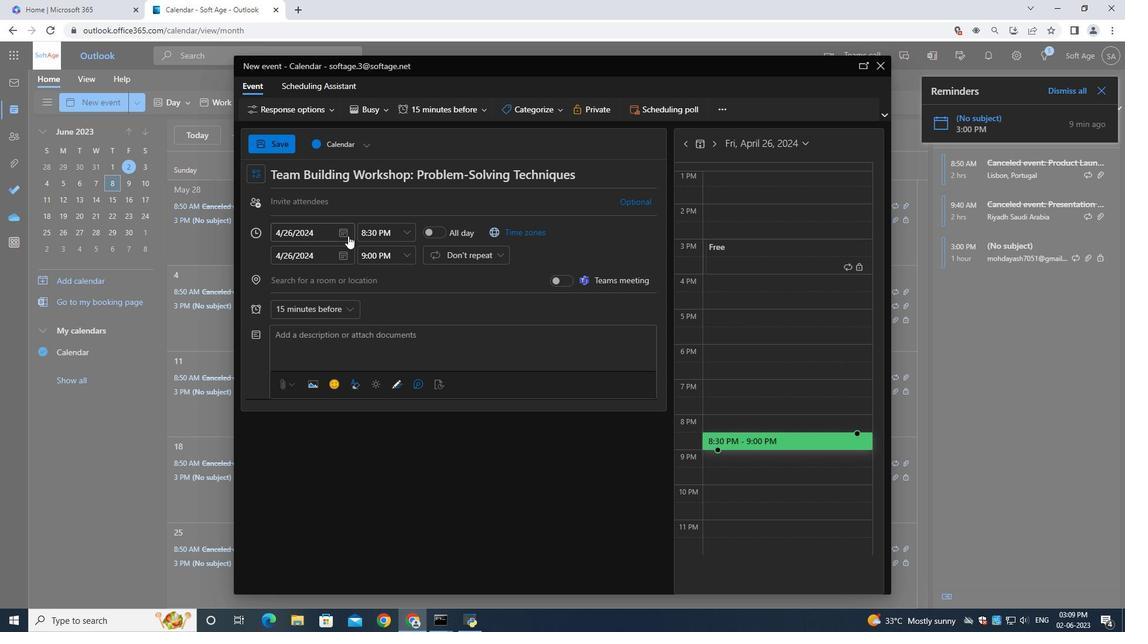 
Action: Mouse pressed left at (348, 235)
Screenshot: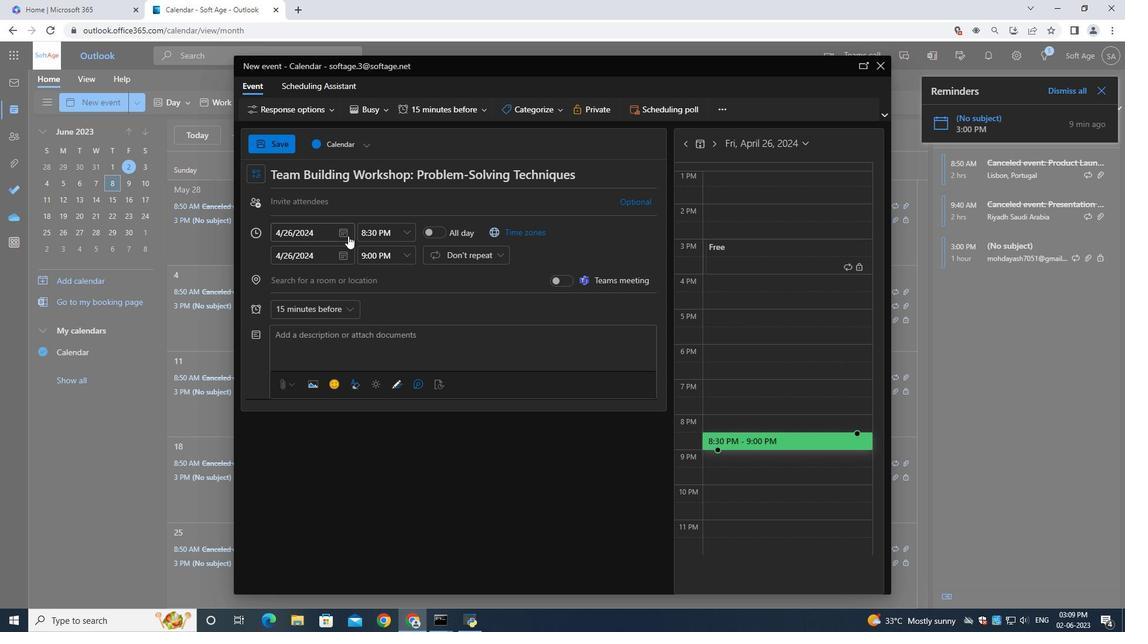 
Action: Mouse moved to (380, 259)
Screenshot: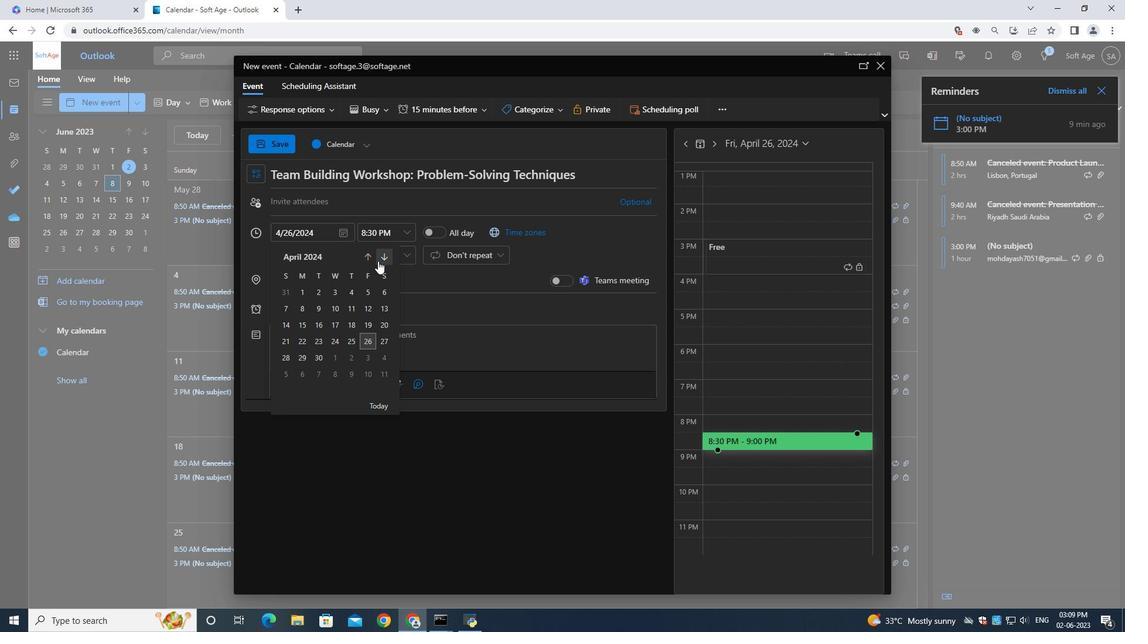 
Action: Mouse pressed left at (380, 259)
Screenshot: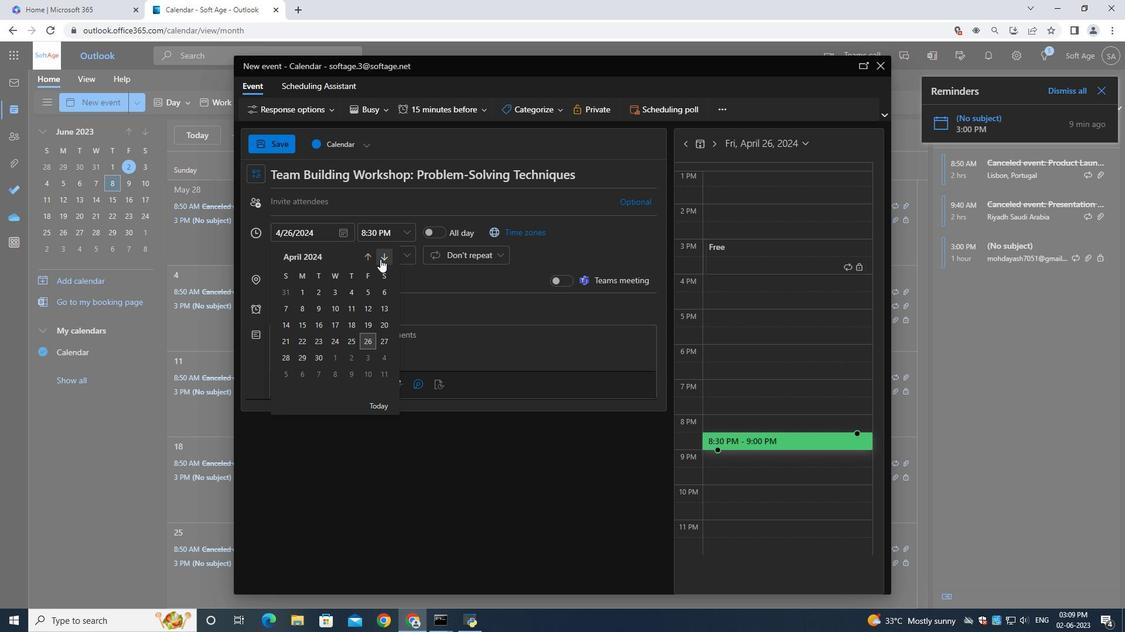 
Action: Mouse moved to (291, 356)
Screenshot: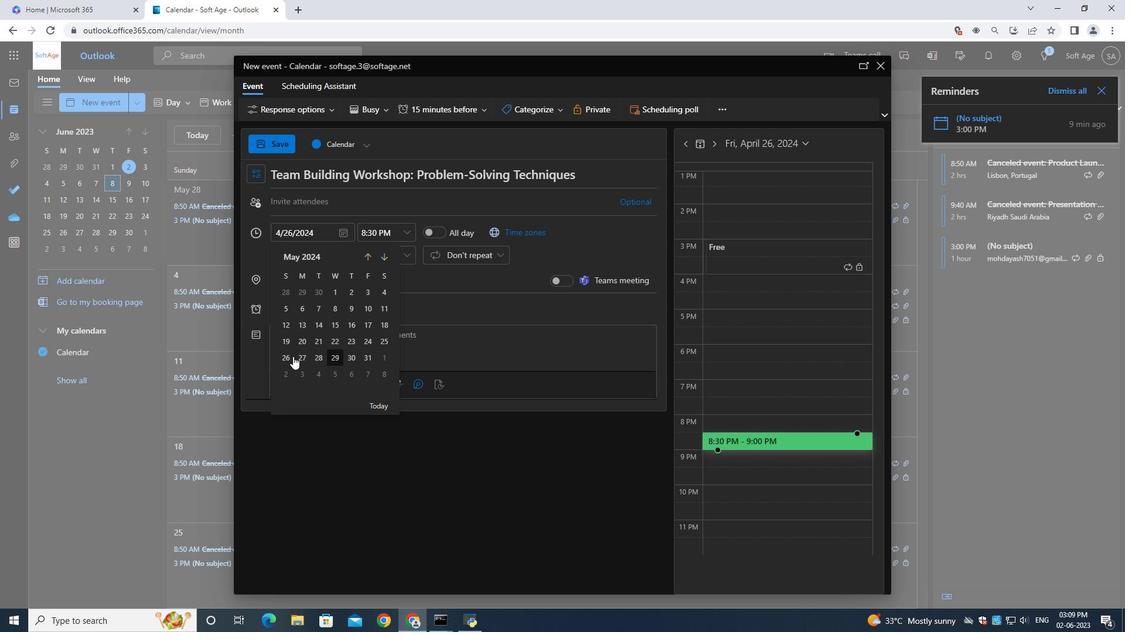 
Action: Mouse pressed left at (291, 356)
Screenshot: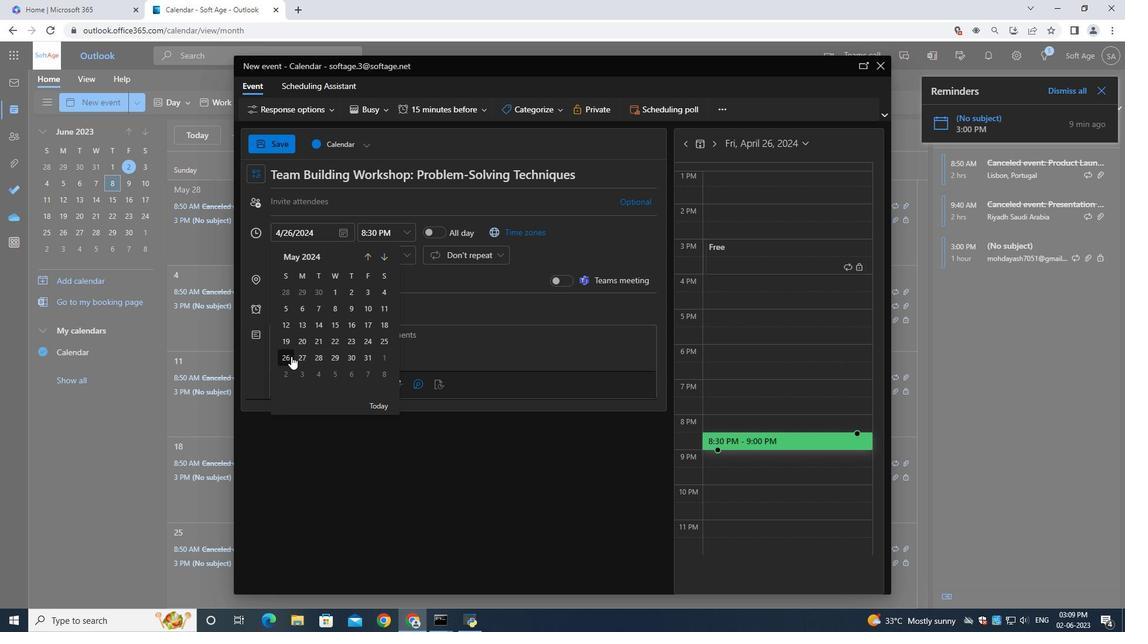 
Action: Mouse moved to (392, 233)
Screenshot: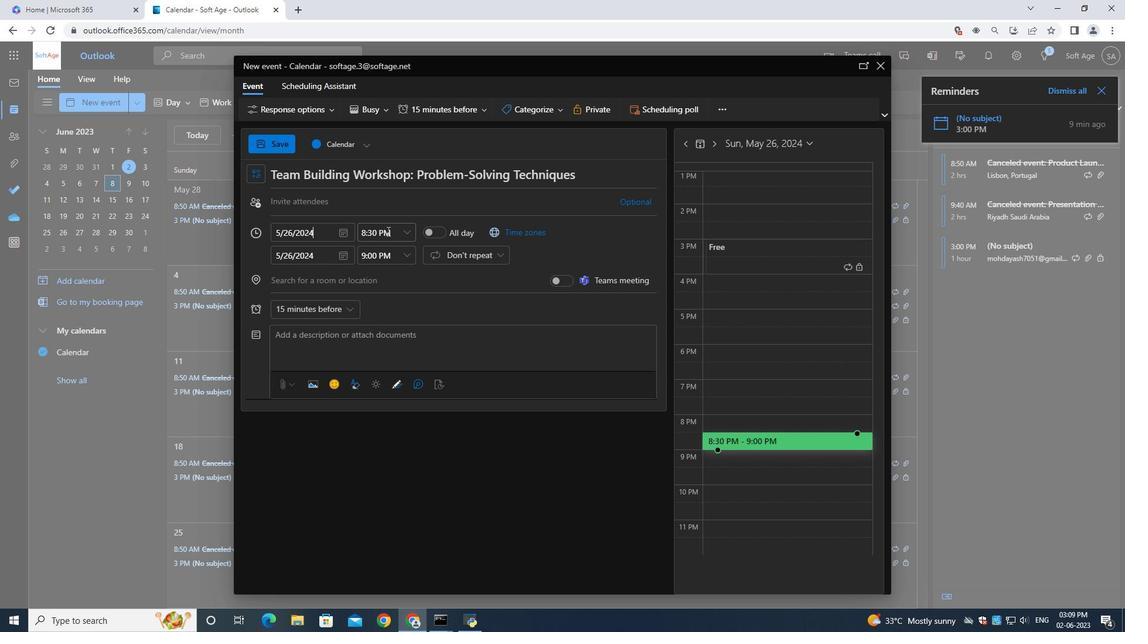 
Action: Mouse pressed left at (392, 233)
Screenshot: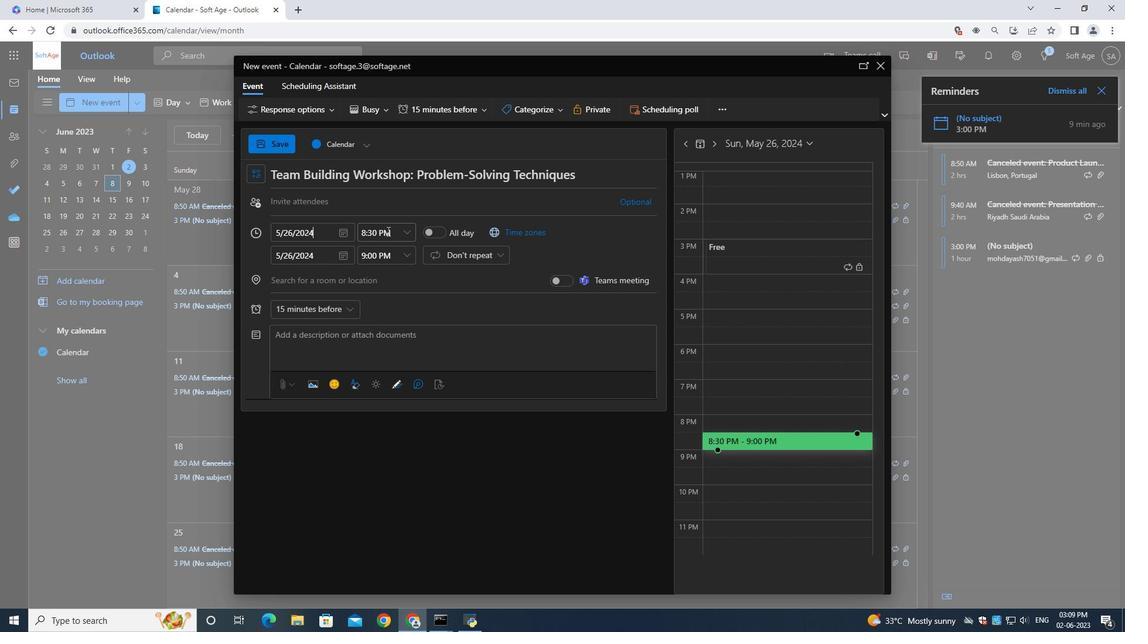 
Action: Mouse moved to (390, 233)
Screenshot: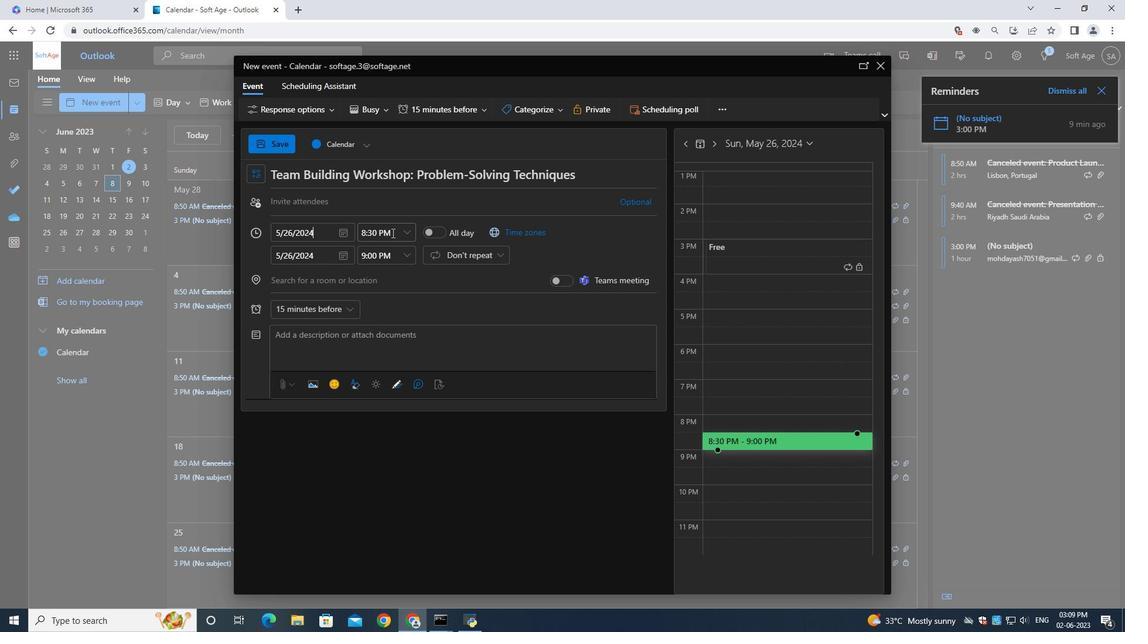 
Action: Key pressed 8<Key.shift_r>:00<Key.shift>AM
Screenshot: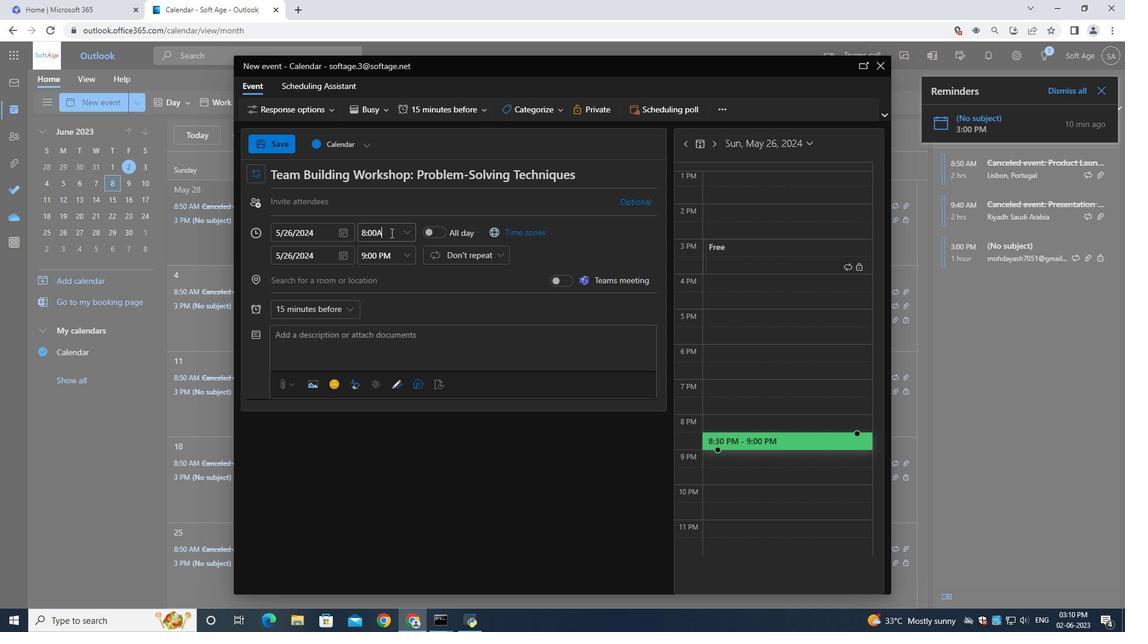 
Action: Mouse moved to (383, 253)
Screenshot: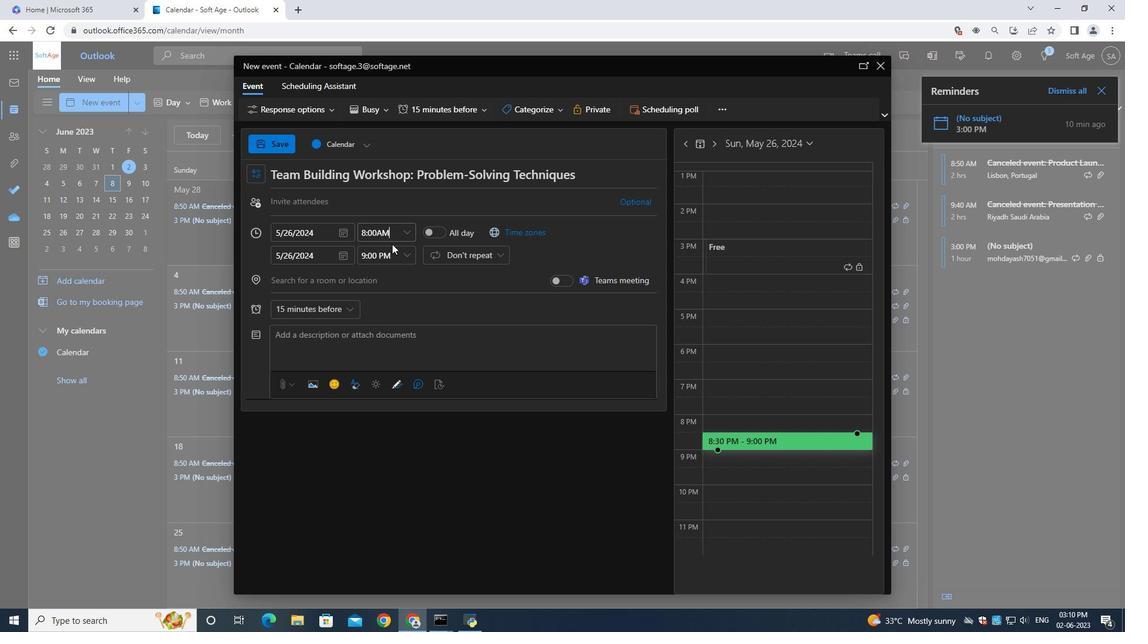 
Action: Mouse pressed left at (383, 253)
Screenshot: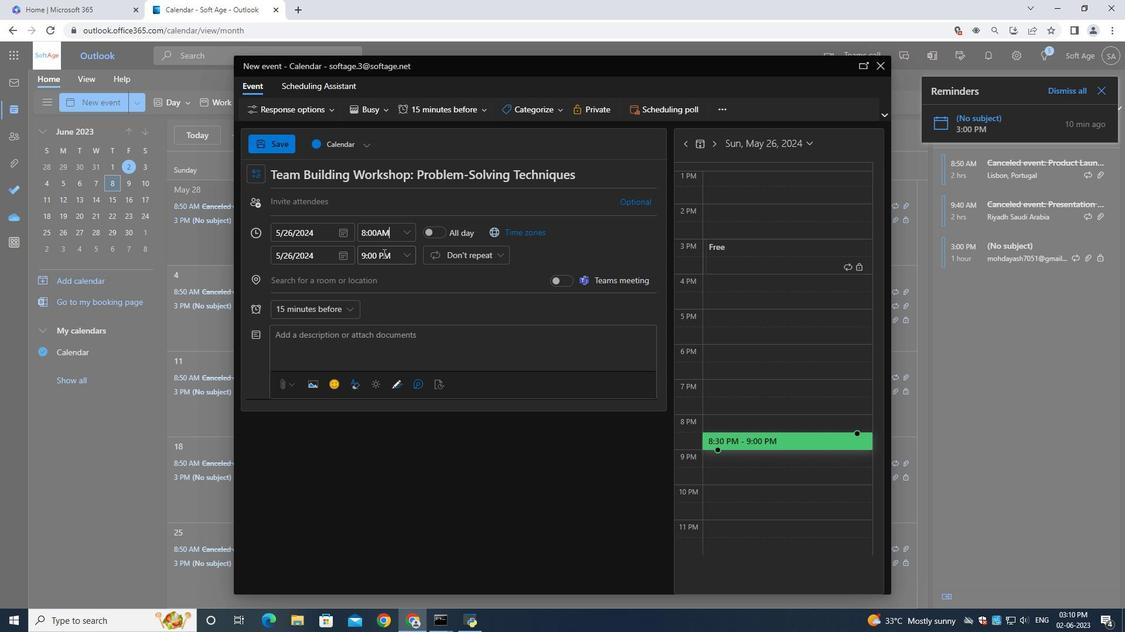 
Action: Key pressed 10<Key.shift_r>:00<Key.shift>AM
Screenshot: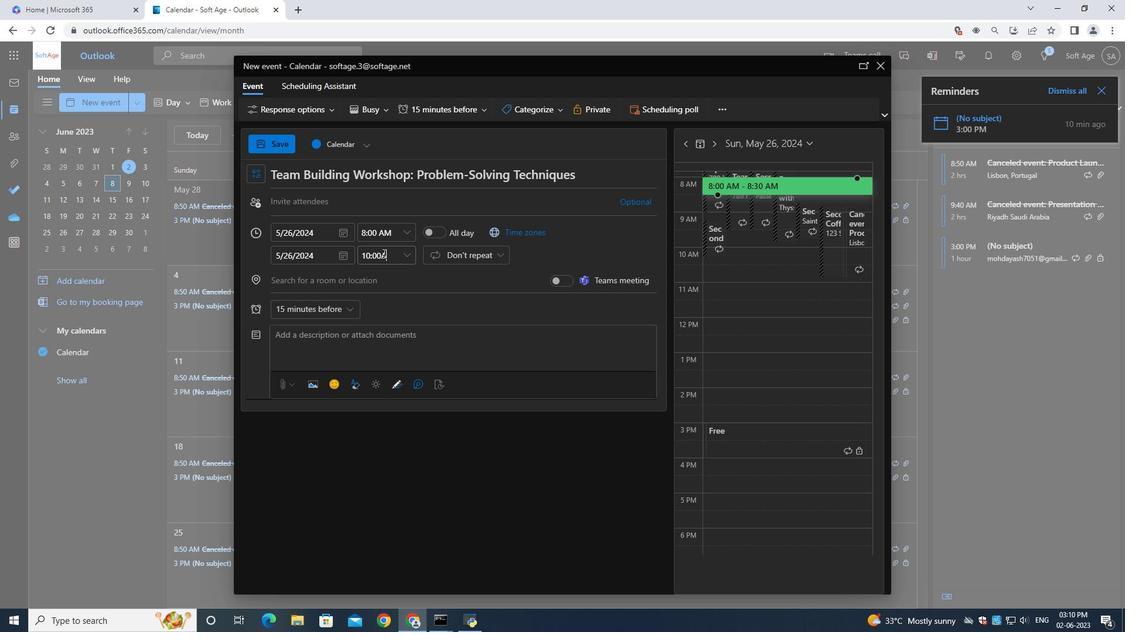 
Action: Mouse moved to (322, 338)
Screenshot: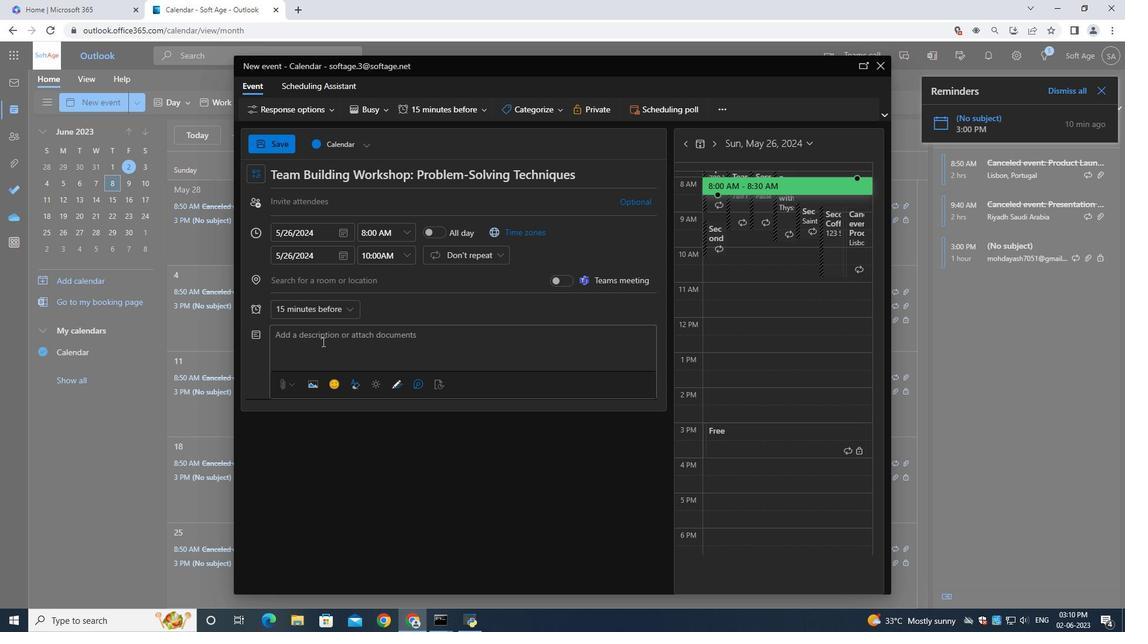 
Action: Mouse pressed left at (322, 338)
Screenshot: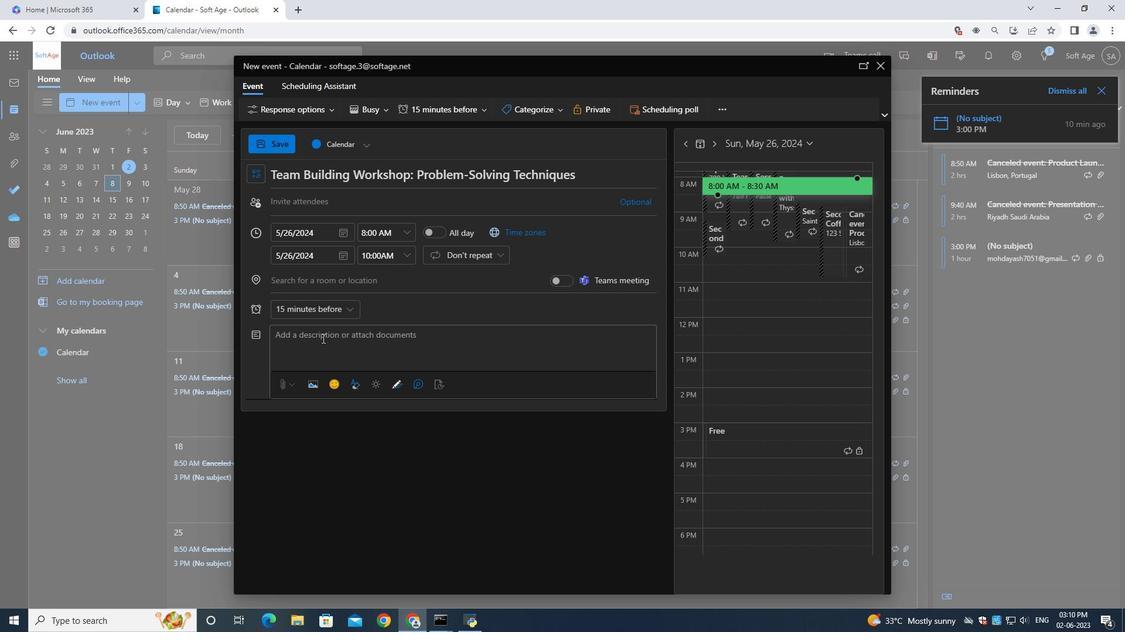 
Action: Mouse moved to (326, 335)
Screenshot: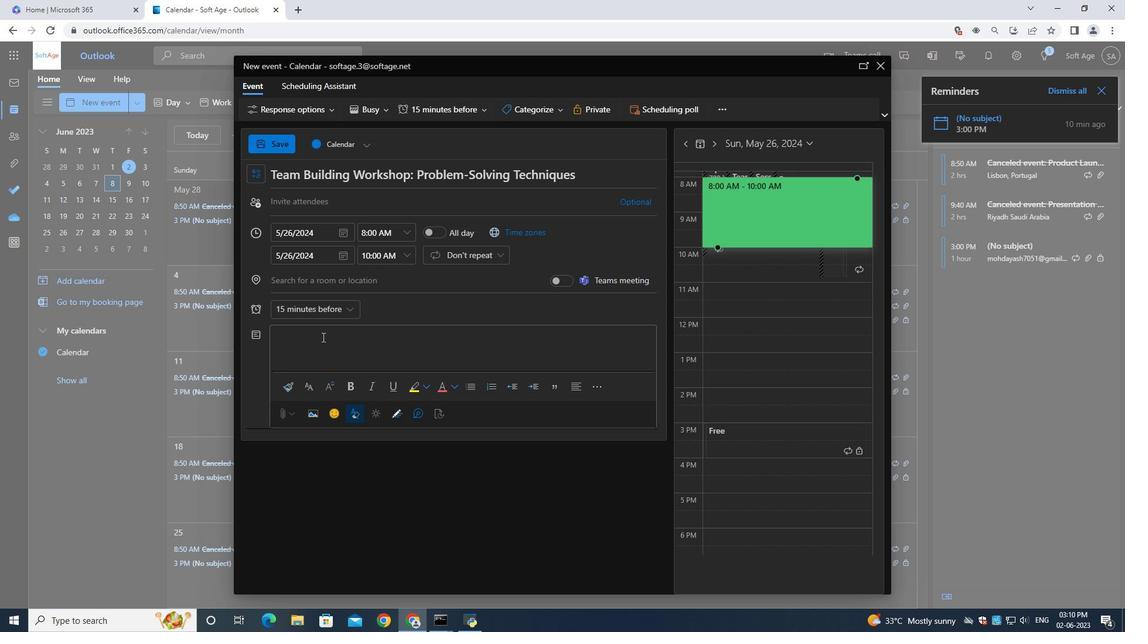 
Action: Key pressed <Key.shift>A<Key.space>mmo<Key.backspace><Key.backspace>onthly<Key.space>review<Key.space>meeting<Key.space>is<Key.space>a<Key.space>scheduled<Key.space>gathering<Key.space>where<Key.space>team<Key.space>members<Key.space>and<Key.space>stakeholders<Key.space>come<Key.space>together<Key.space>to<Key.space>reflect<Key.space>on<Key.space>the<Key.space>previous<Key.space>month's<Key.space>permance<Key.backspace><Key.backspace><Key.backspace><Key.backspace><Key.backspace><Key.backspace>rformance,<Key.space>discuss<Key.space>achievements,<Key.space>identify<Key.space>areas<Key.space>for<Key.space>improvement,<Key.space>and<Key.space>set<Key.space>goals<Key.space>for<Key.space>the<Key.space>i<Key.backspace>upcoming<Key.space>month.,
Screenshot: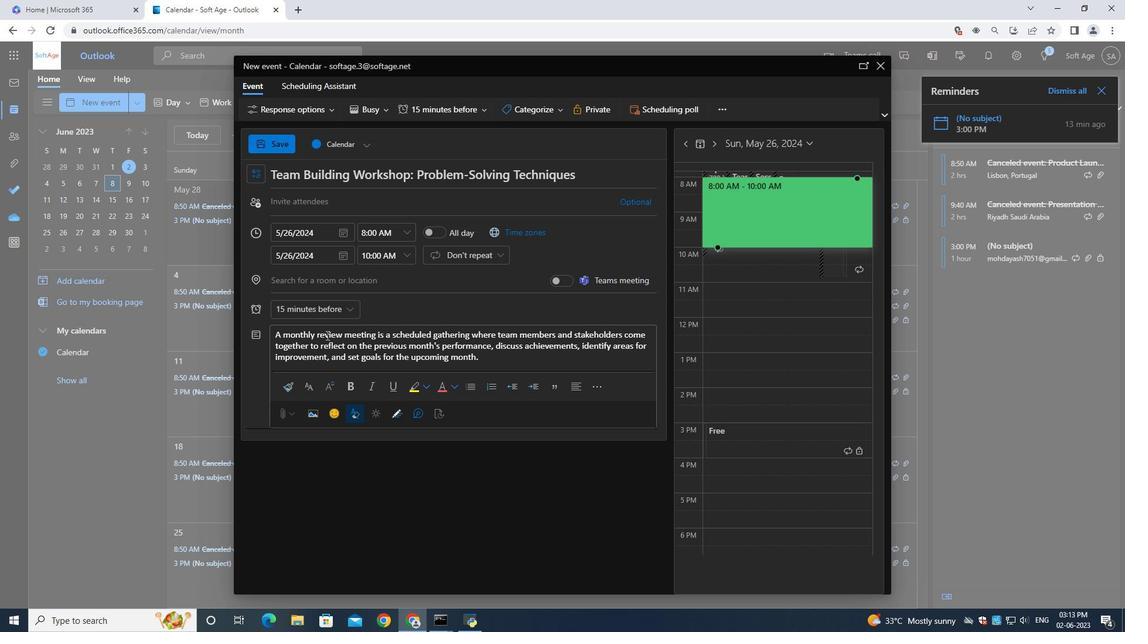
Action: Mouse moved to (528, 113)
Screenshot: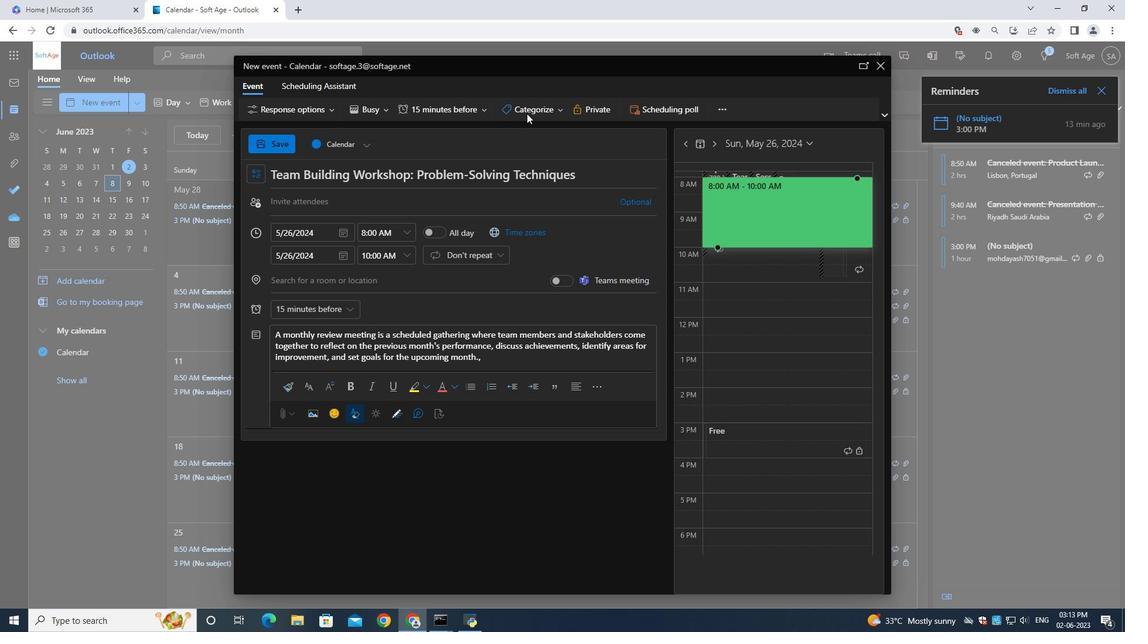 
Action: Mouse pressed left at (528, 113)
Screenshot: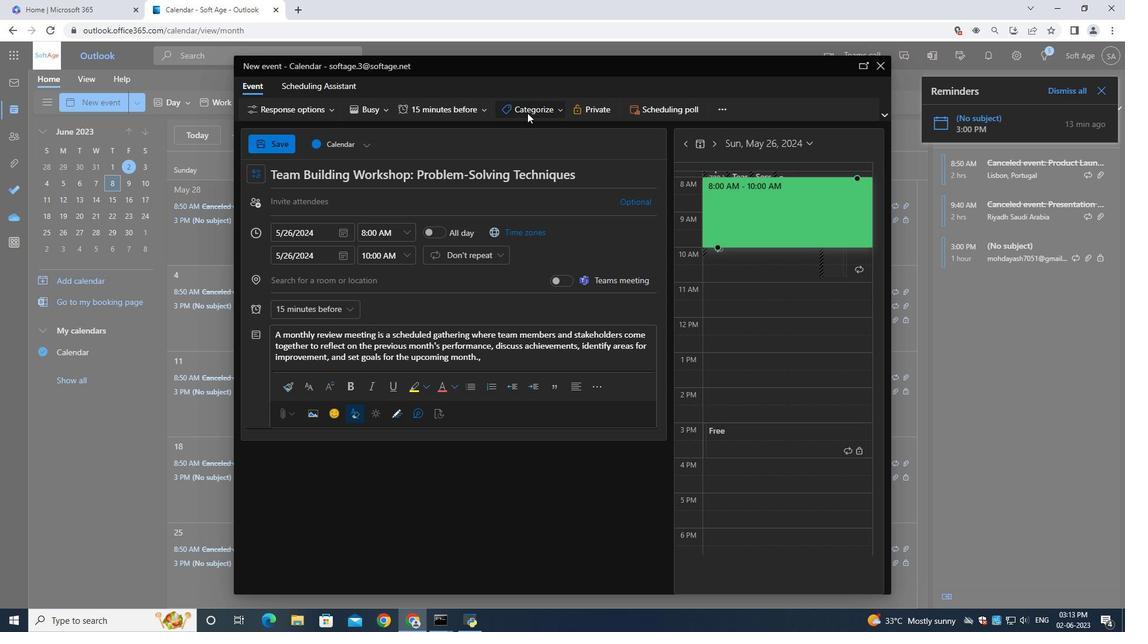 
Action: Mouse moved to (528, 131)
Screenshot: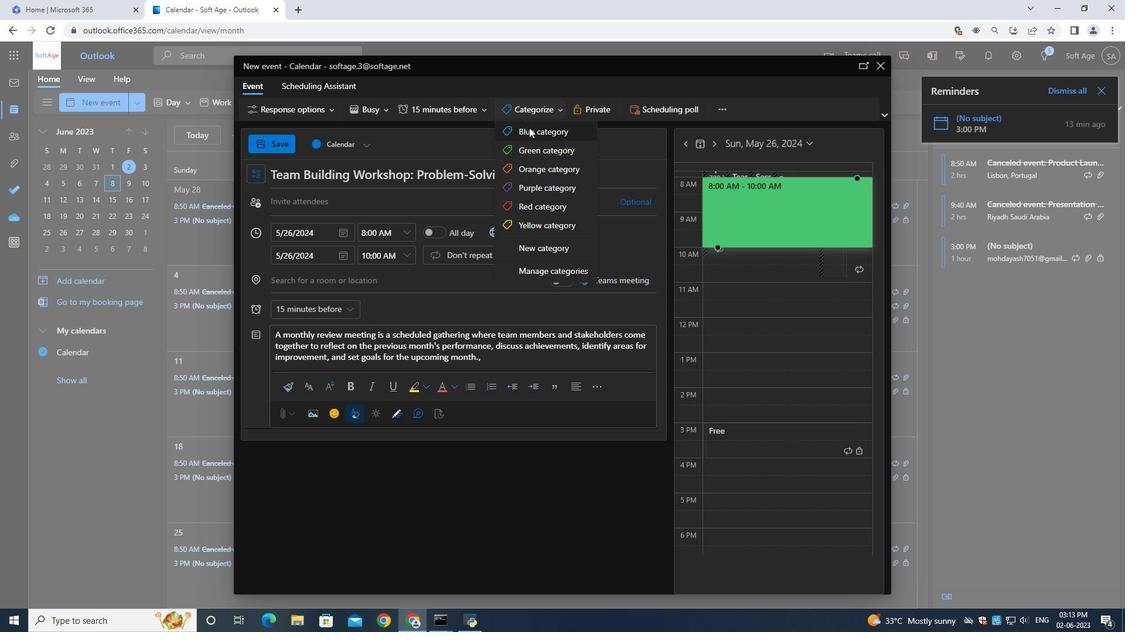 
Action: Mouse pressed left at (528, 131)
Screenshot: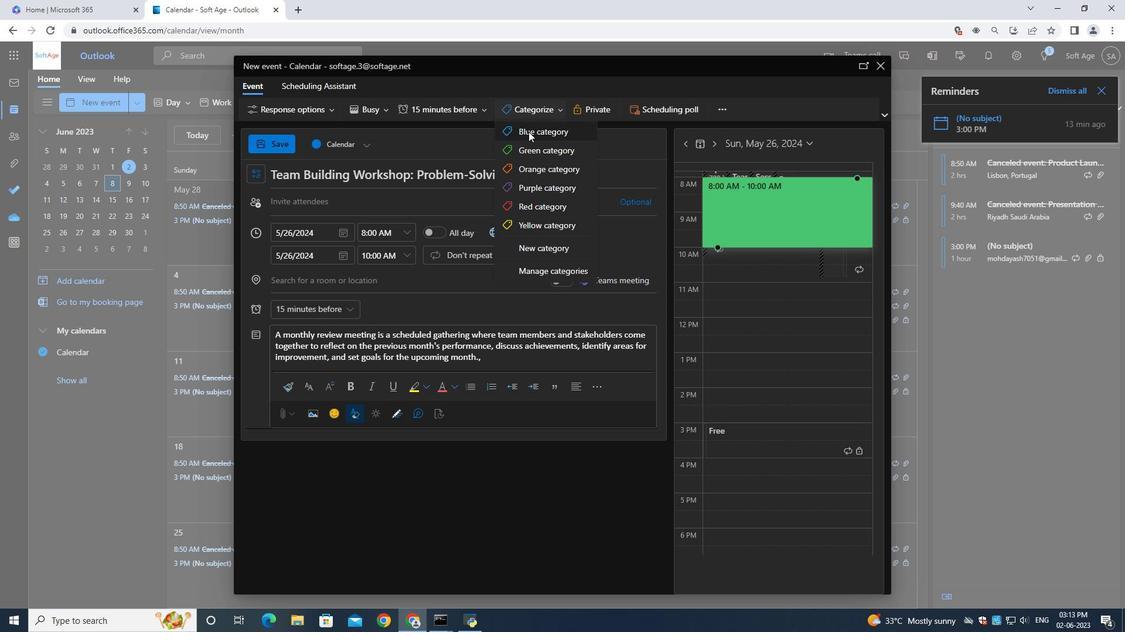 
Action: Mouse moved to (317, 280)
Screenshot: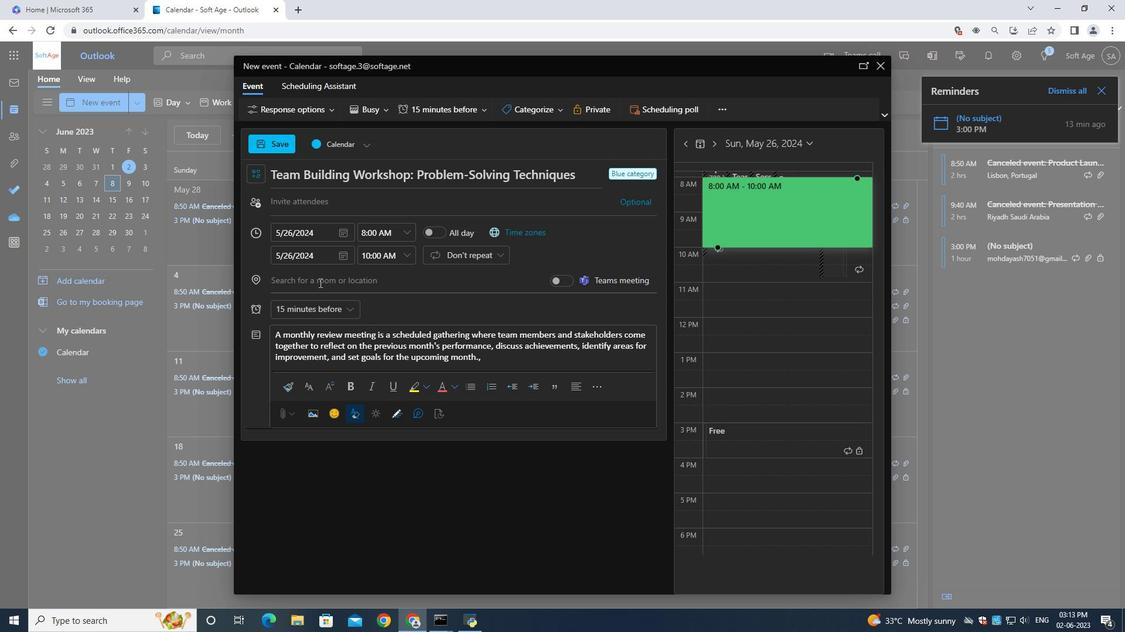 
Action: Mouse pressed left at (317, 280)
Screenshot: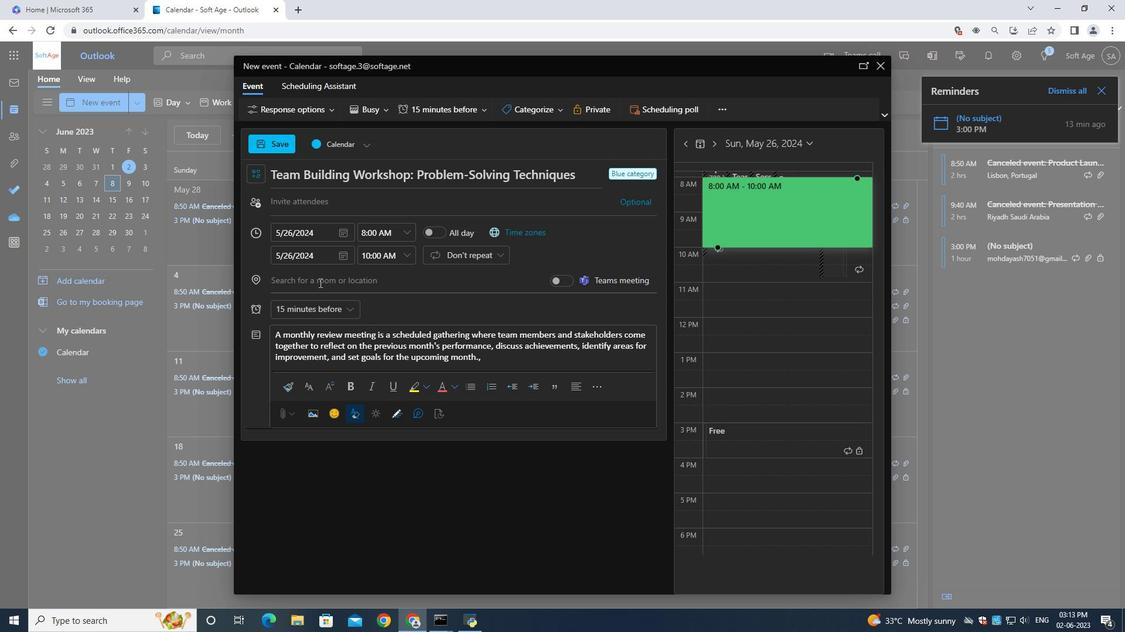 
Action: Mouse moved to (322, 280)
Screenshot: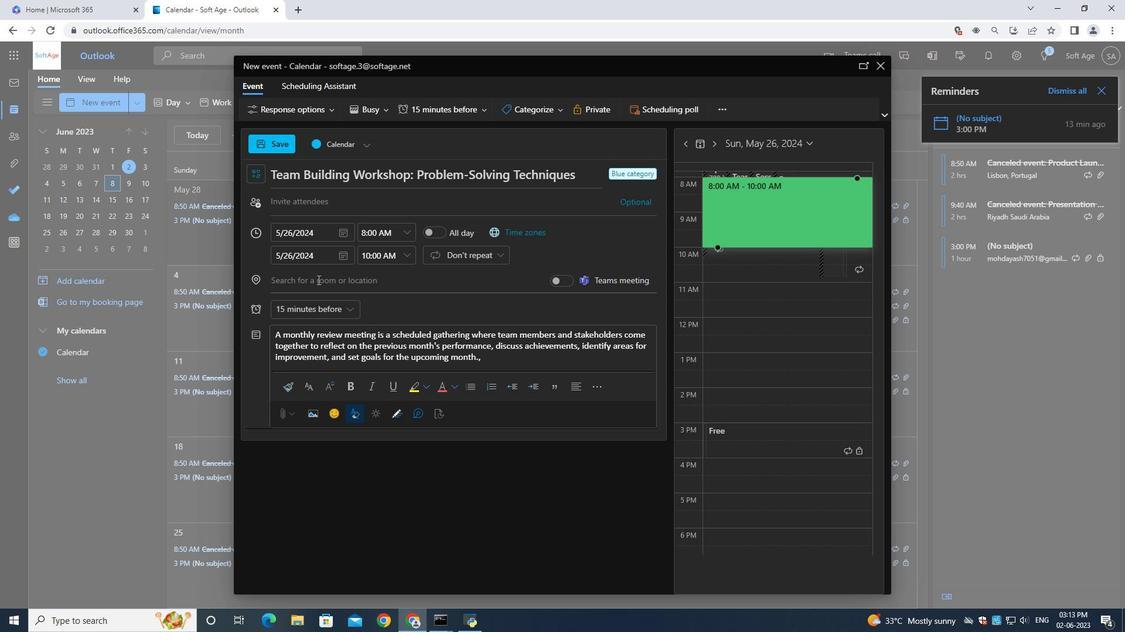 
Action: Key pressed 321<Key.space><Key.shift><Key.shift><Key.shift><Key.shift><Key.shift><Key.shift><Key.shift><Key.shift><Key.shift>EI<Key.space><Key.shift>Born<Key.space><Key.shift>Neighborhood,<Key.space><Key.shift>Barcelona,<Key.space><Key.shift>Spain
Screenshot: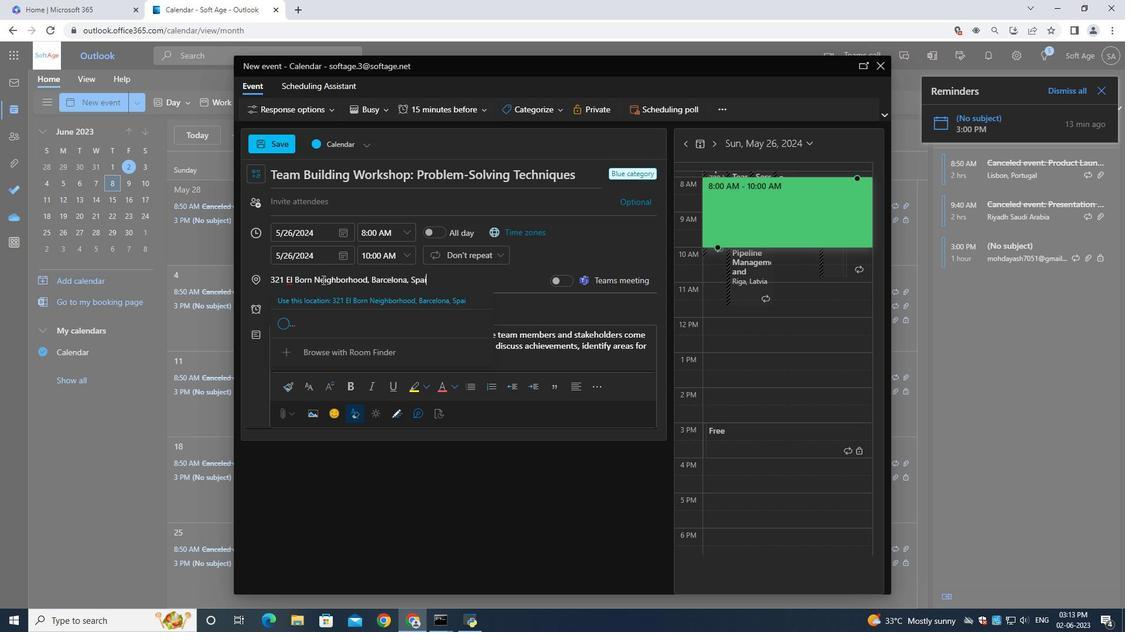 
Action: Mouse moved to (302, 203)
Screenshot: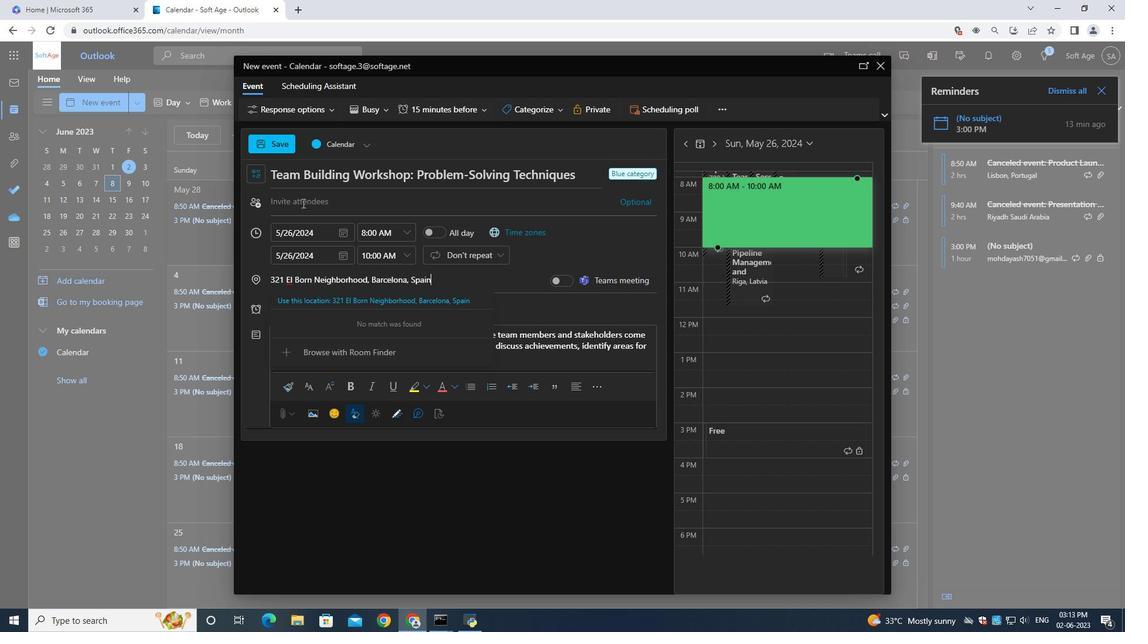 
Action: Mouse pressed left at (302, 203)
Screenshot: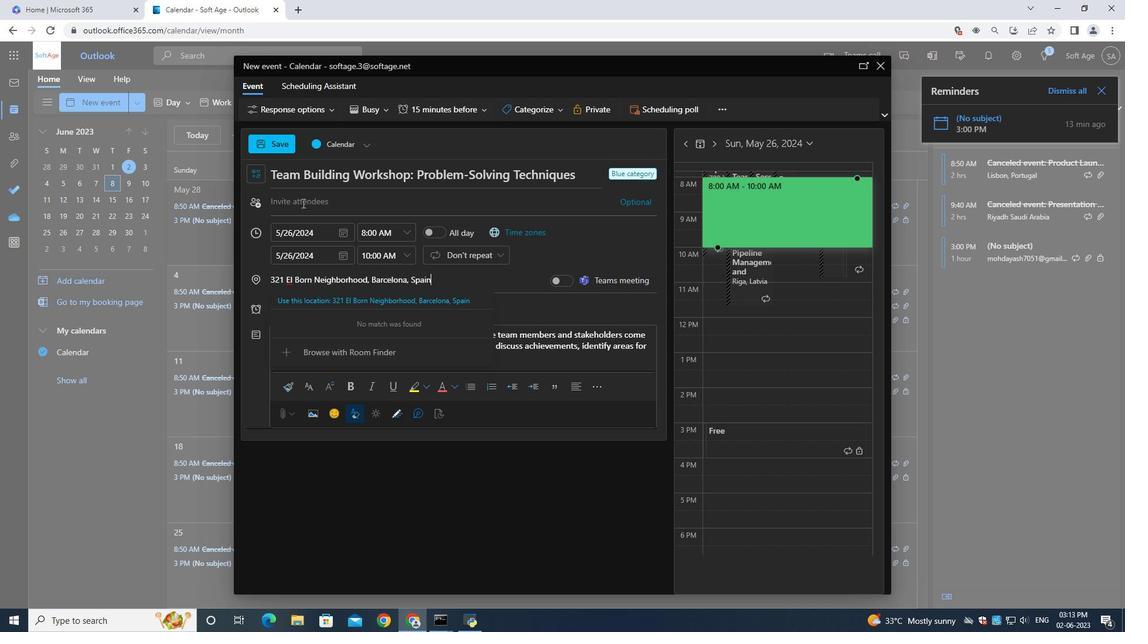 
Action: Mouse moved to (302, 203)
Screenshot: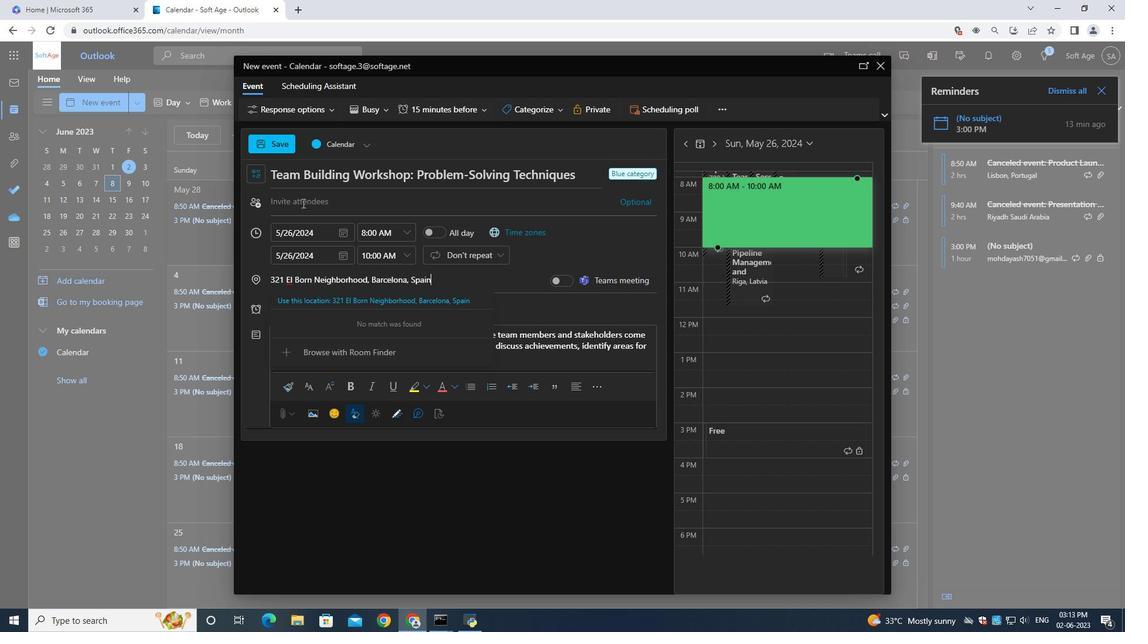 
Action: Key pressed <Key.shift>Softage.2<Key.shift>@softage.net
Screenshot: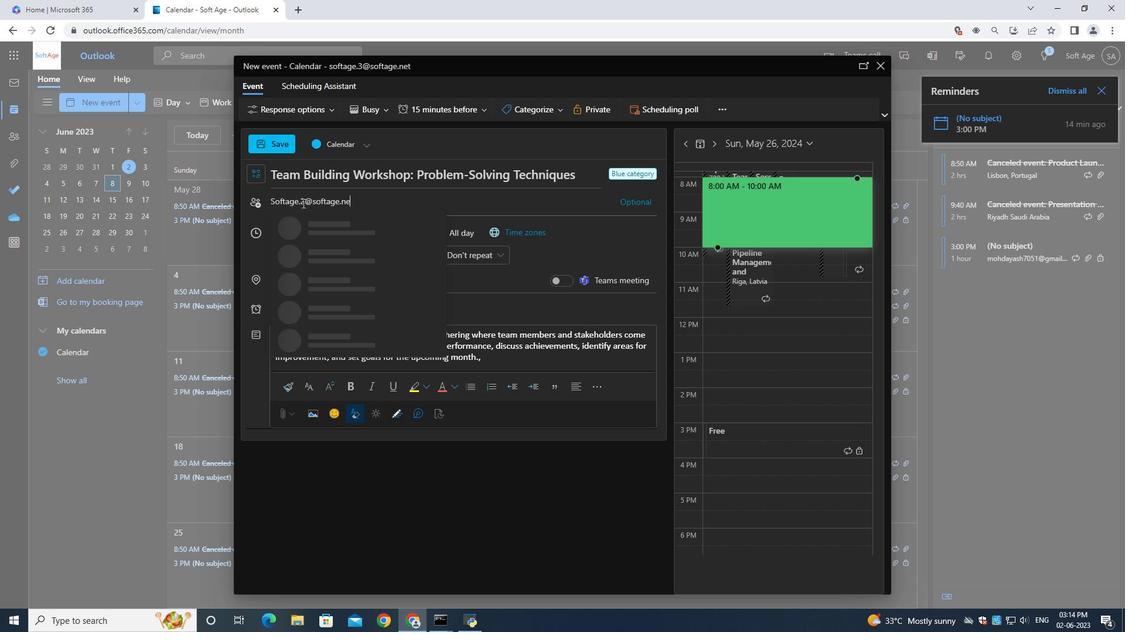 
Action: Mouse moved to (309, 221)
Screenshot: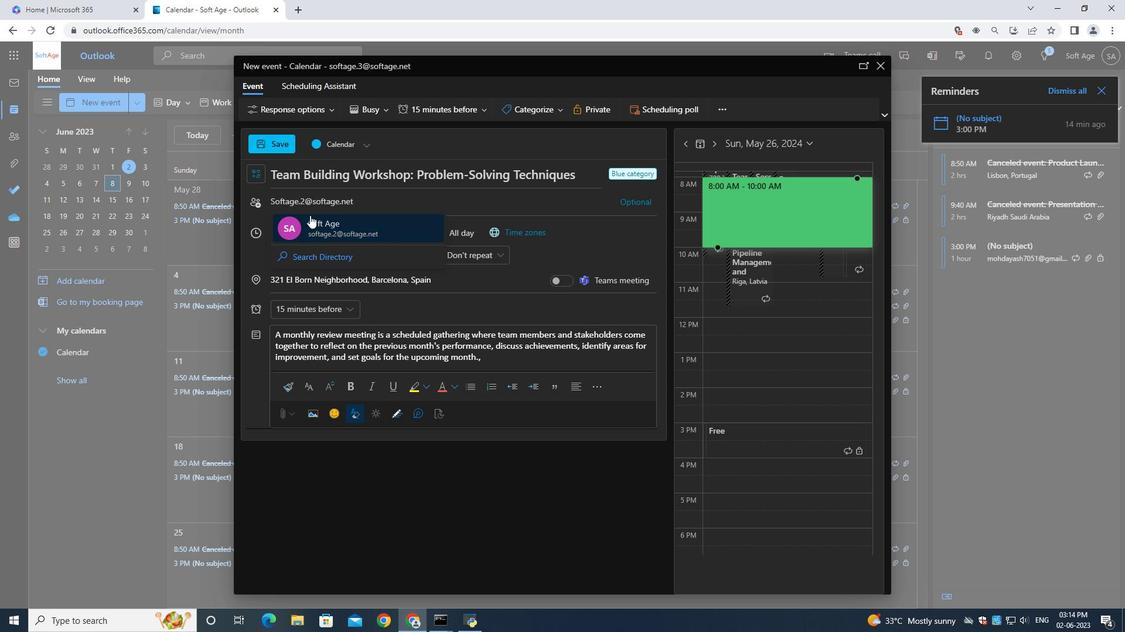 
Action: Mouse pressed left at (309, 221)
Screenshot: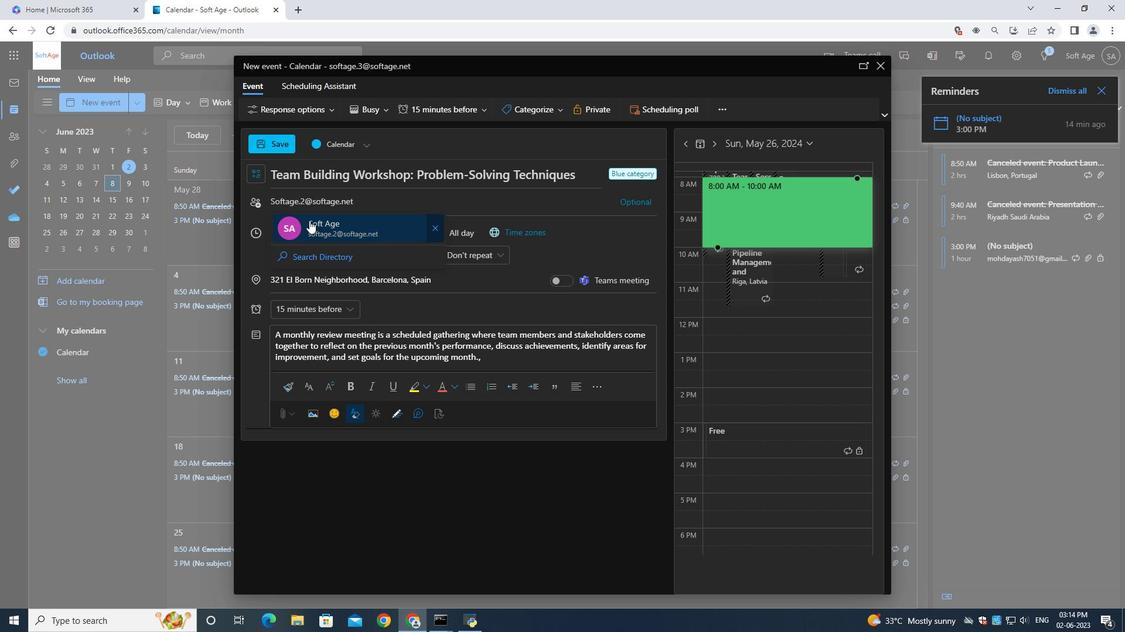 
Action: Key pressed softage.4<Key.shift>@softage.net
Screenshot: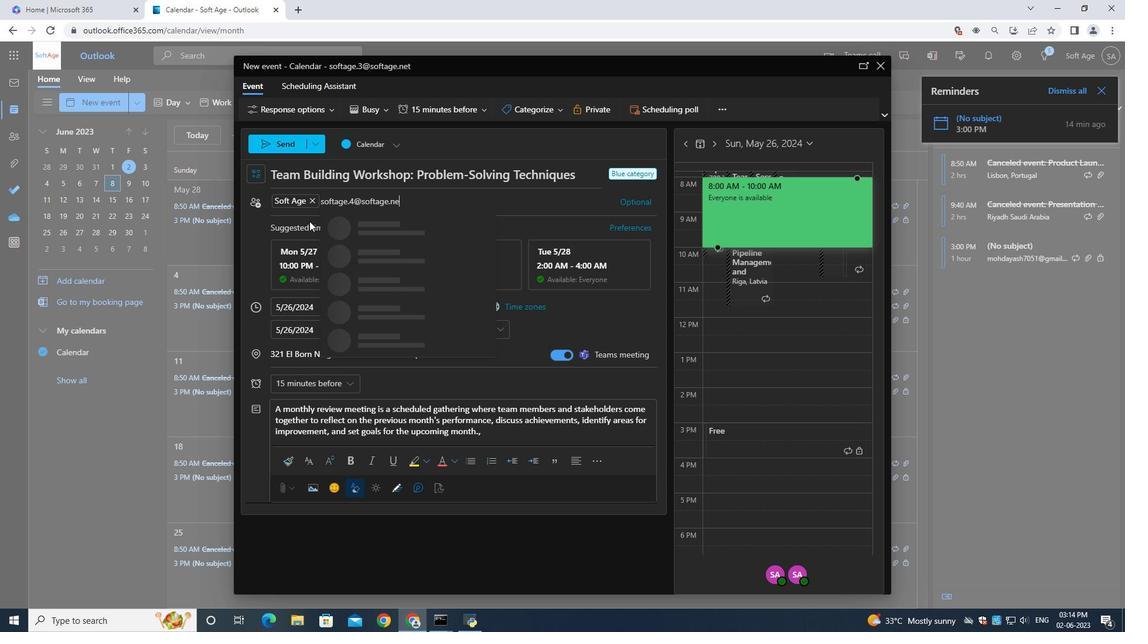 
Action: Mouse moved to (380, 229)
Screenshot: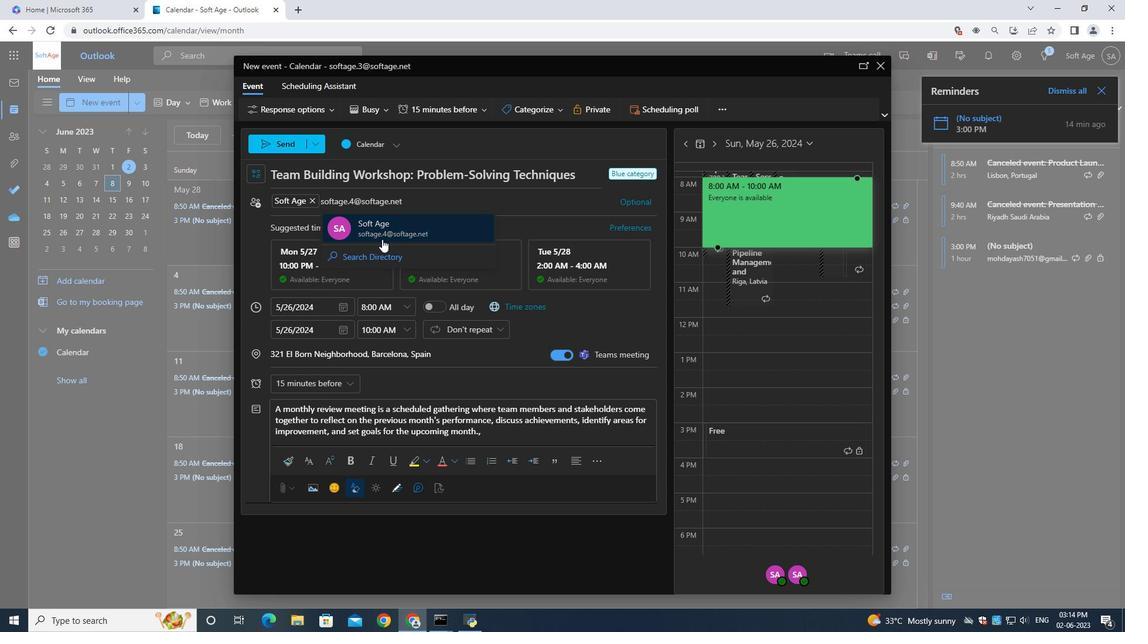 
Action: Mouse pressed left at (380, 229)
Screenshot: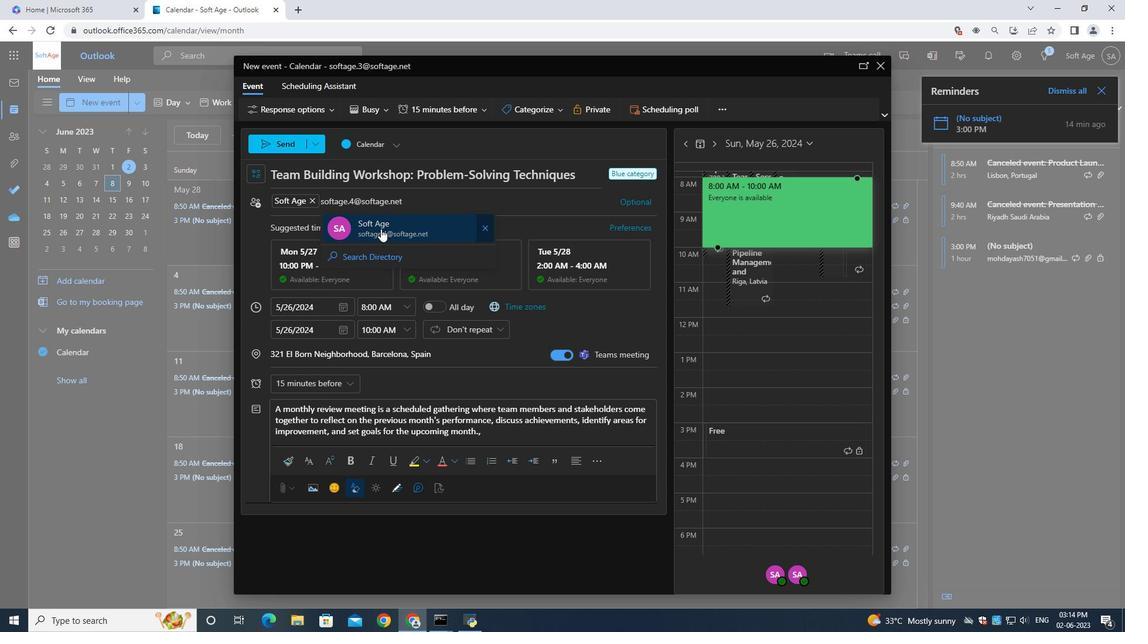 
Action: Mouse moved to (334, 385)
Screenshot: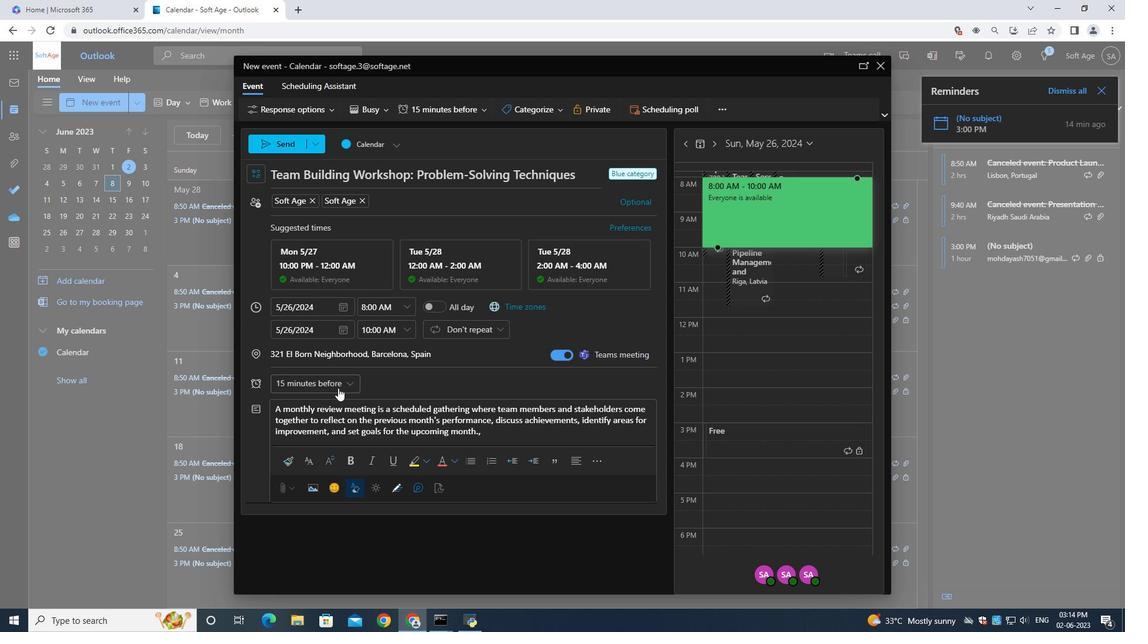 
Action: Mouse pressed left at (334, 385)
Screenshot: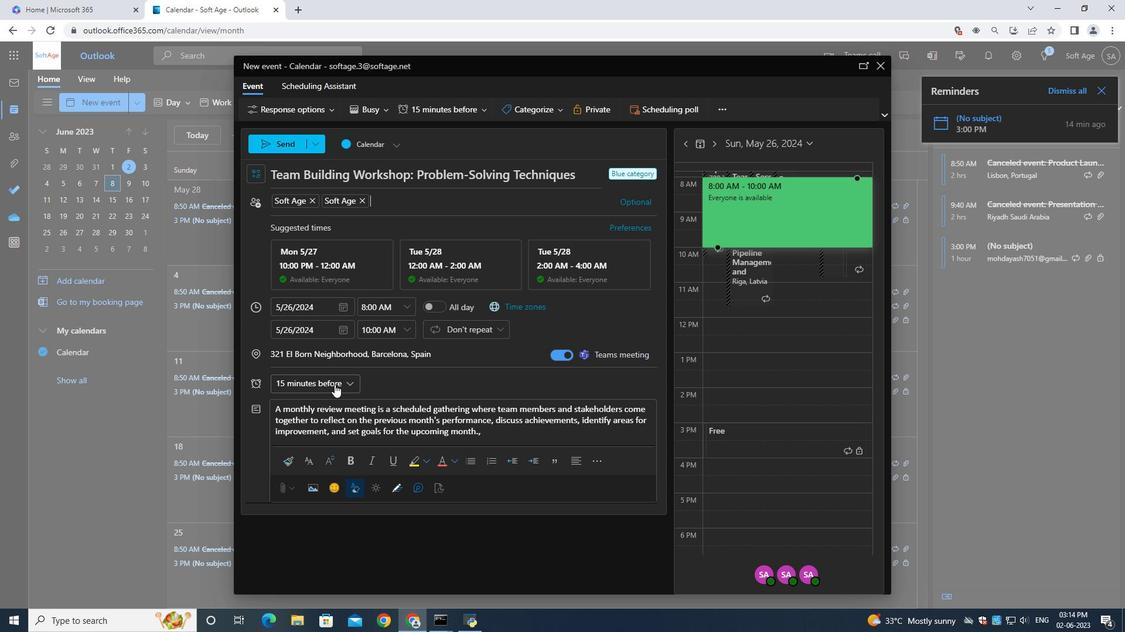
Action: Mouse moved to (331, 261)
Screenshot: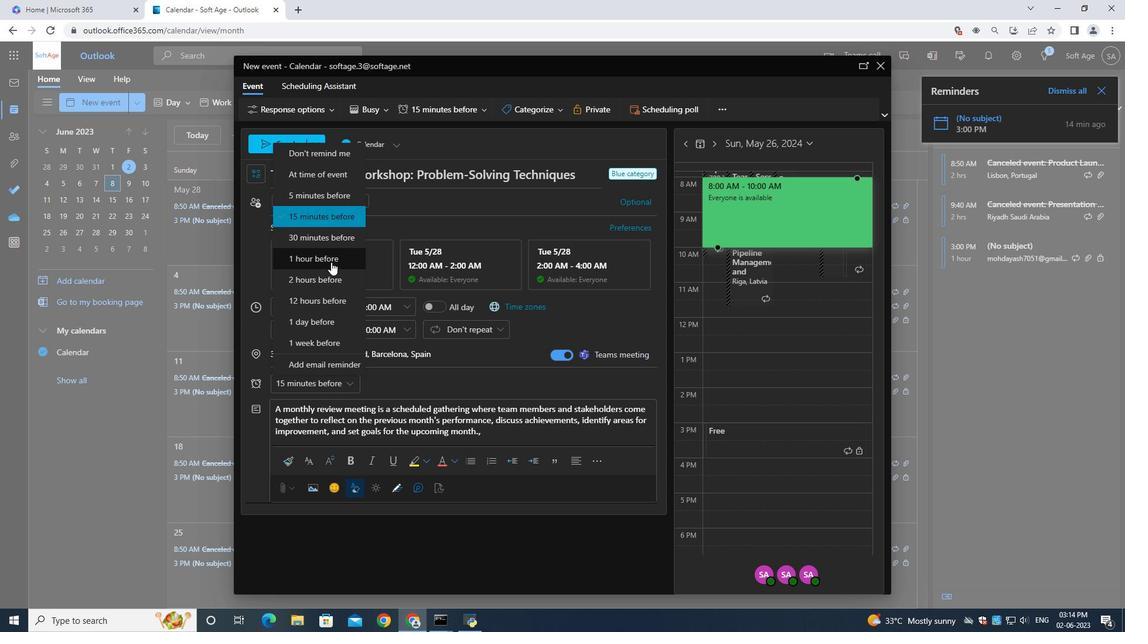 
Action: Mouse pressed left at (331, 261)
Screenshot: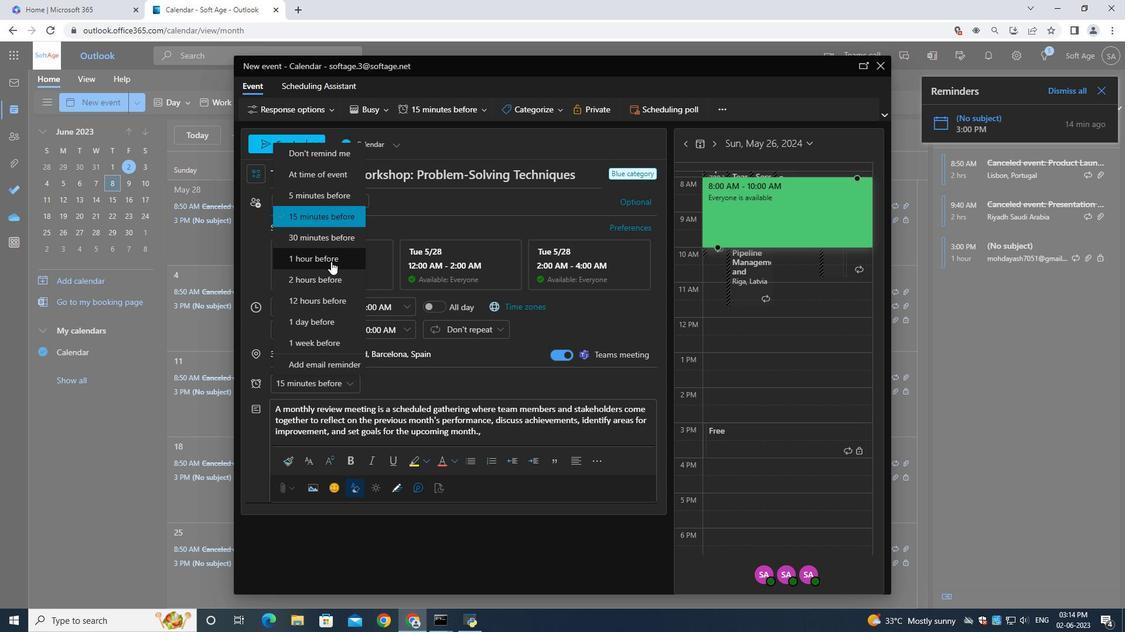 
Action: Mouse moved to (282, 142)
Screenshot: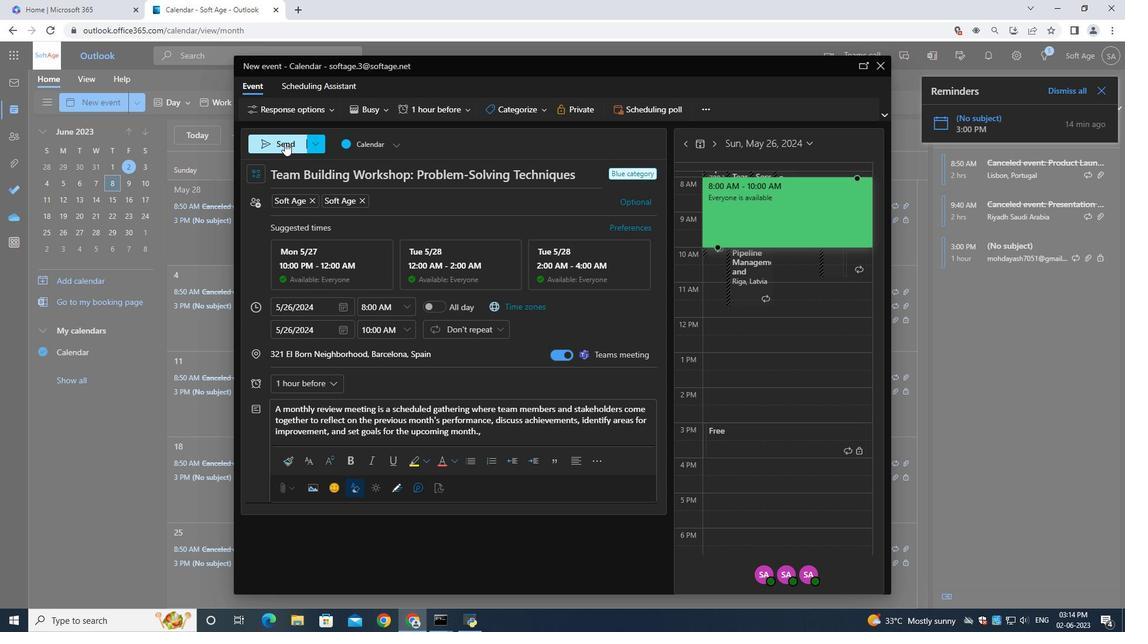 
Action: Mouse pressed left at (282, 142)
Screenshot: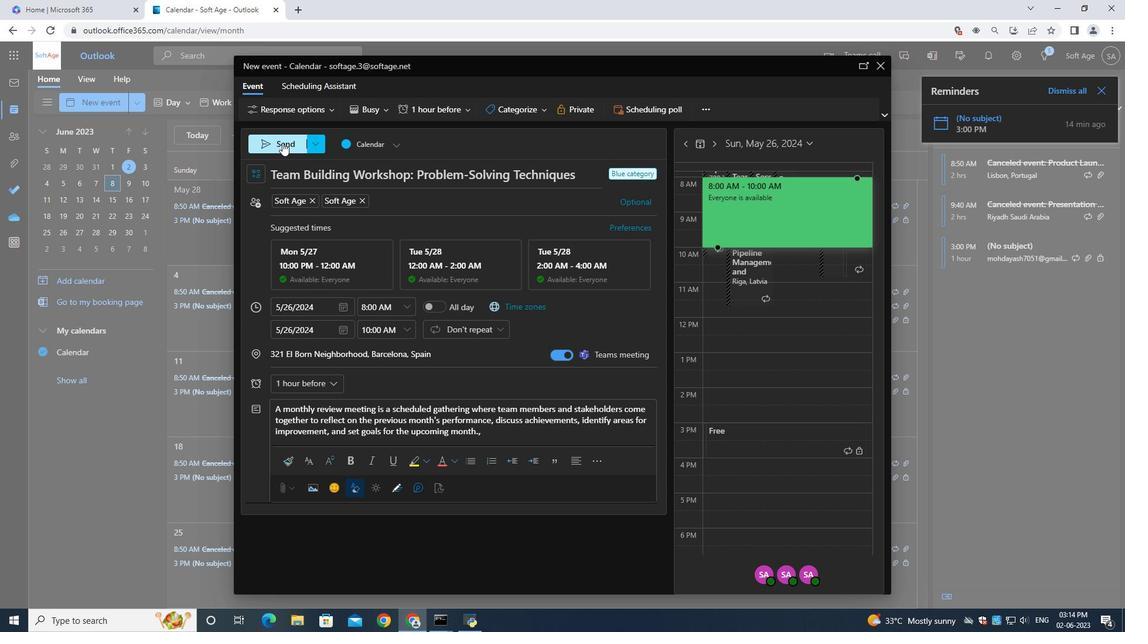 
Action: Mouse moved to (463, 278)
Screenshot: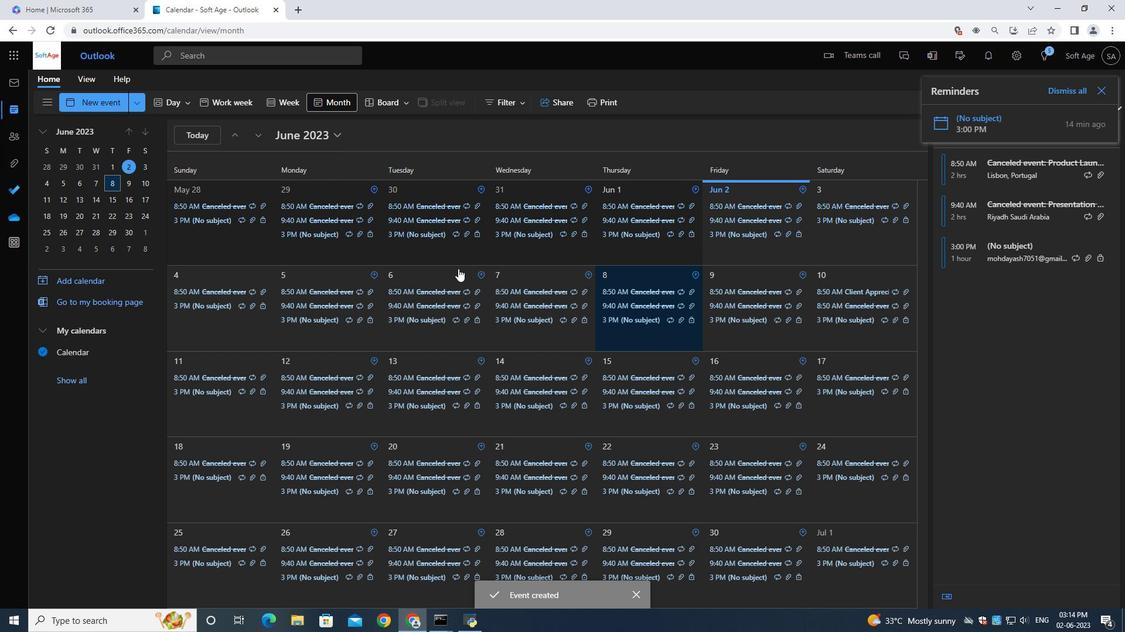
